 Task: Select Convenience. Add to cart, from Walgreens for 1980 Tibbs Avenue, Plains, Montana 59859, Cell Number 406-826-7954, following items : Walgreens Lactose Fast Acting Relief Caplets - 1, Digestive Advantage Probiotic Gummies - 1,_x000D_
Evenflo 8 oz Baby Bottles Stranded Neck (4 ct) - 1
Action: Mouse pressed left at (310, 145)
Screenshot: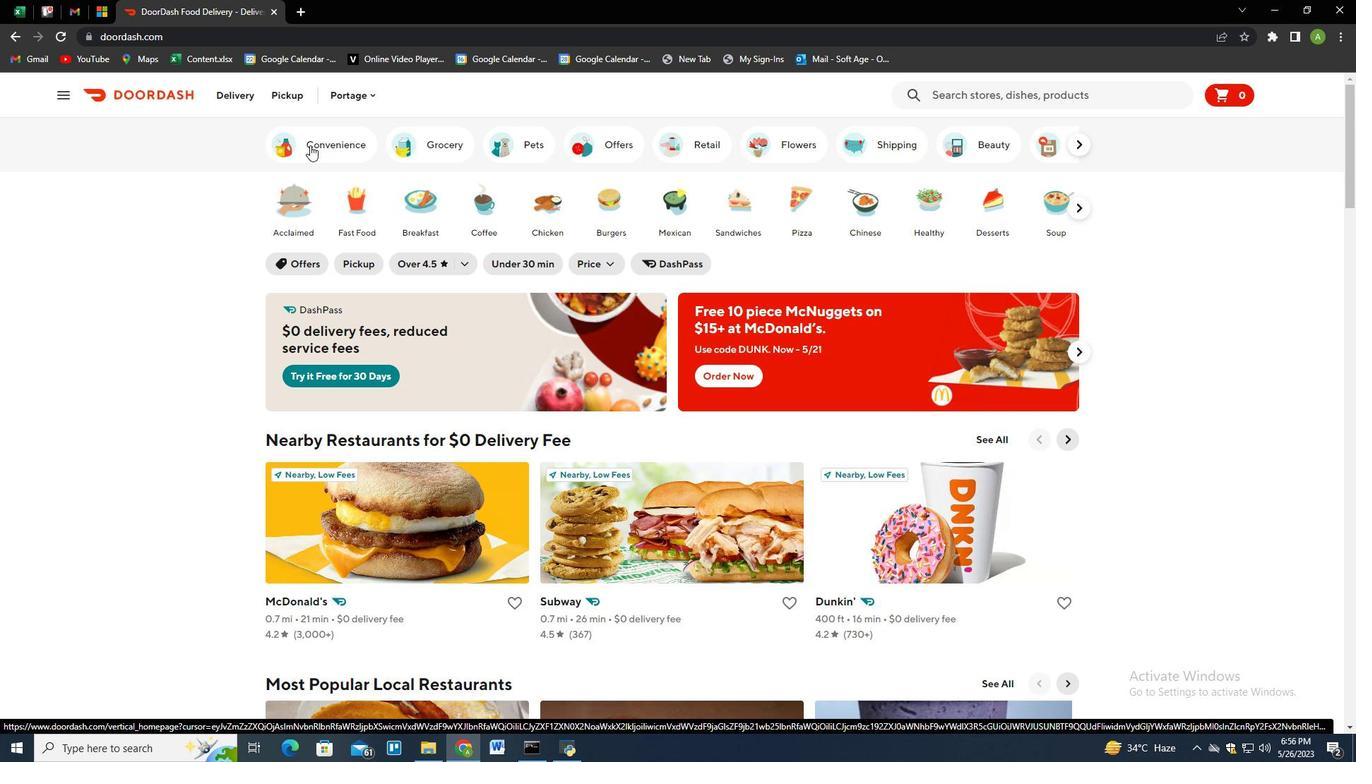 
Action: Mouse moved to (876, 466)
Screenshot: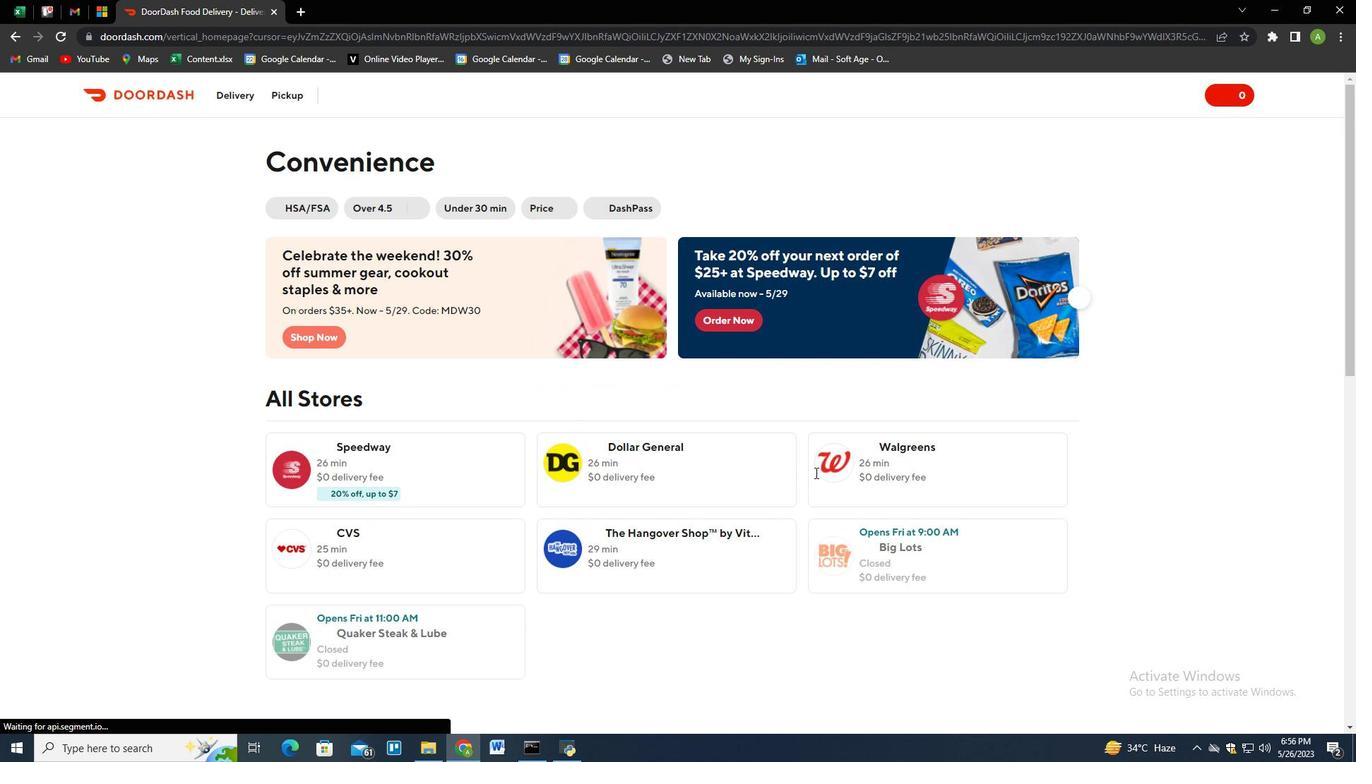 
Action: Mouse pressed left at (876, 466)
Screenshot: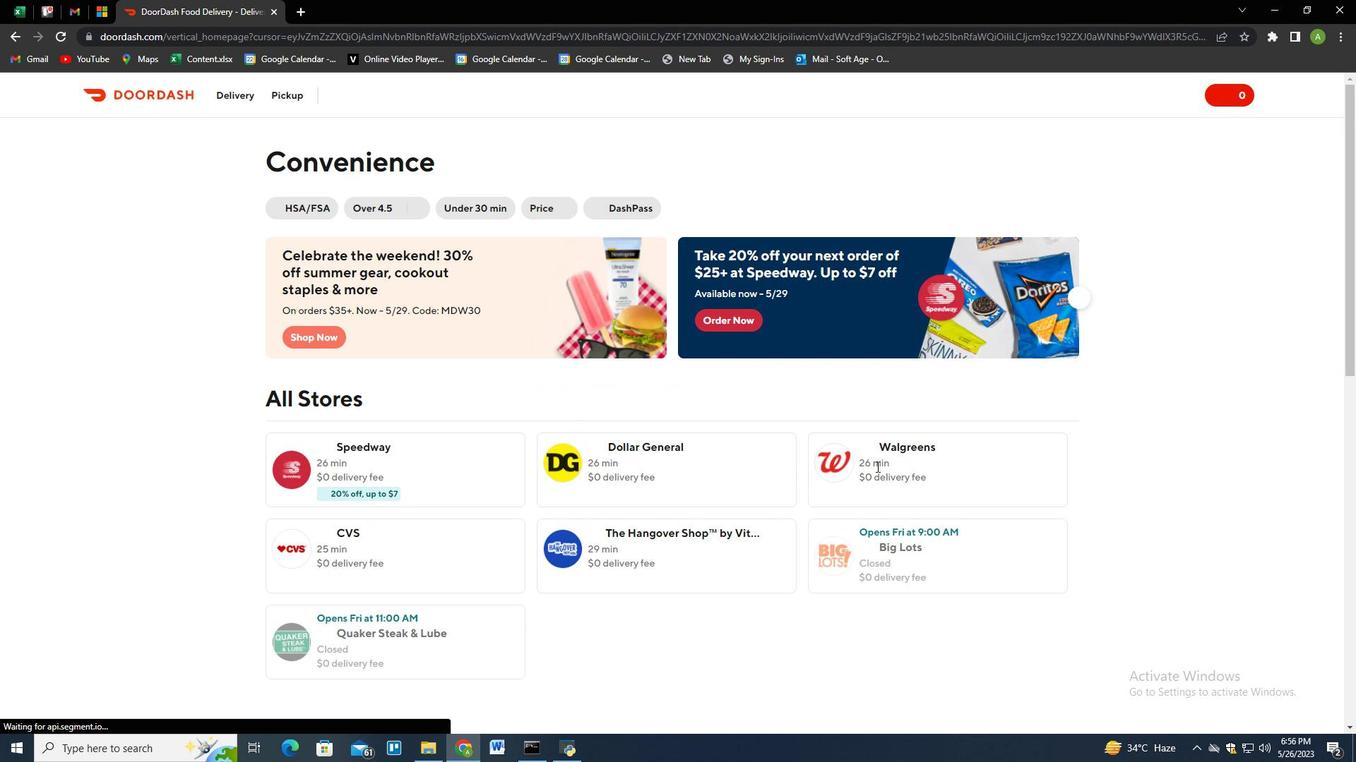
Action: Mouse moved to (262, 97)
Screenshot: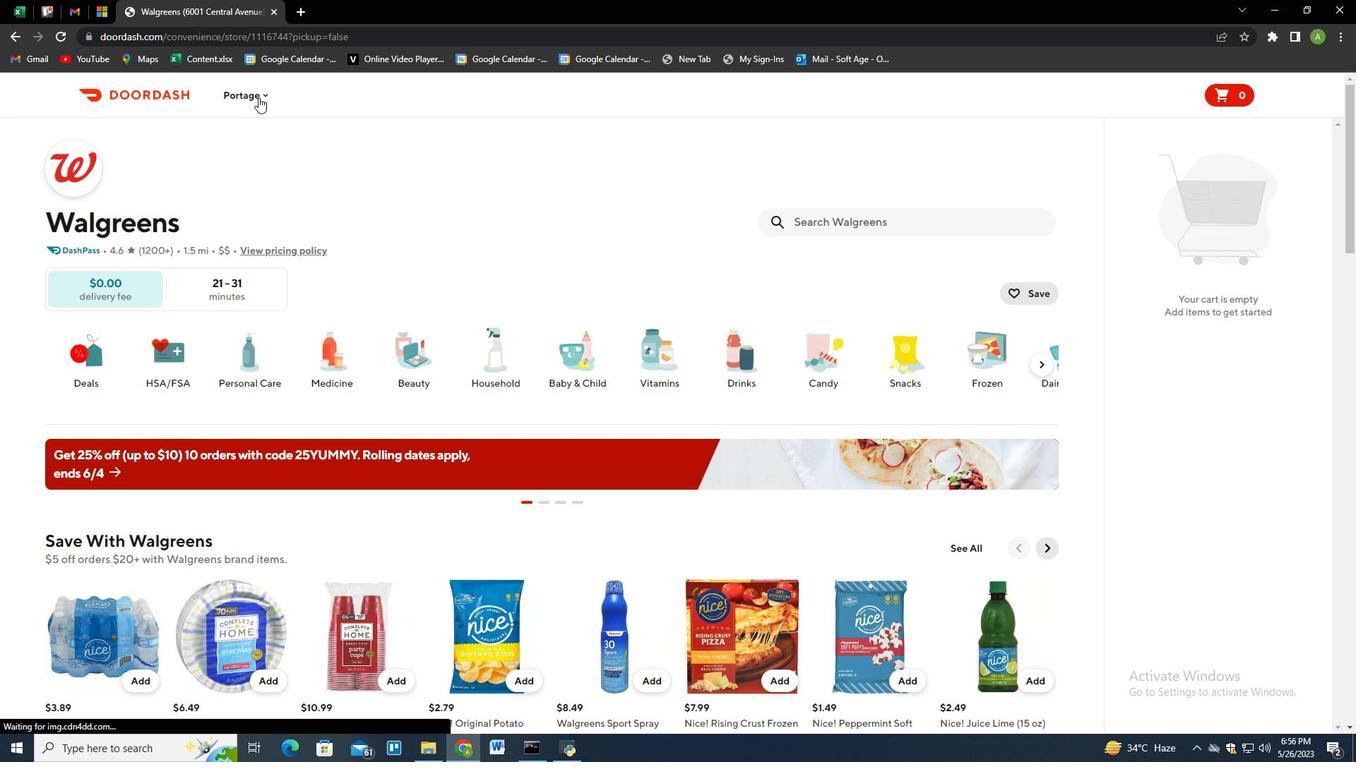 
Action: Mouse pressed left at (262, 97)
Screenshot: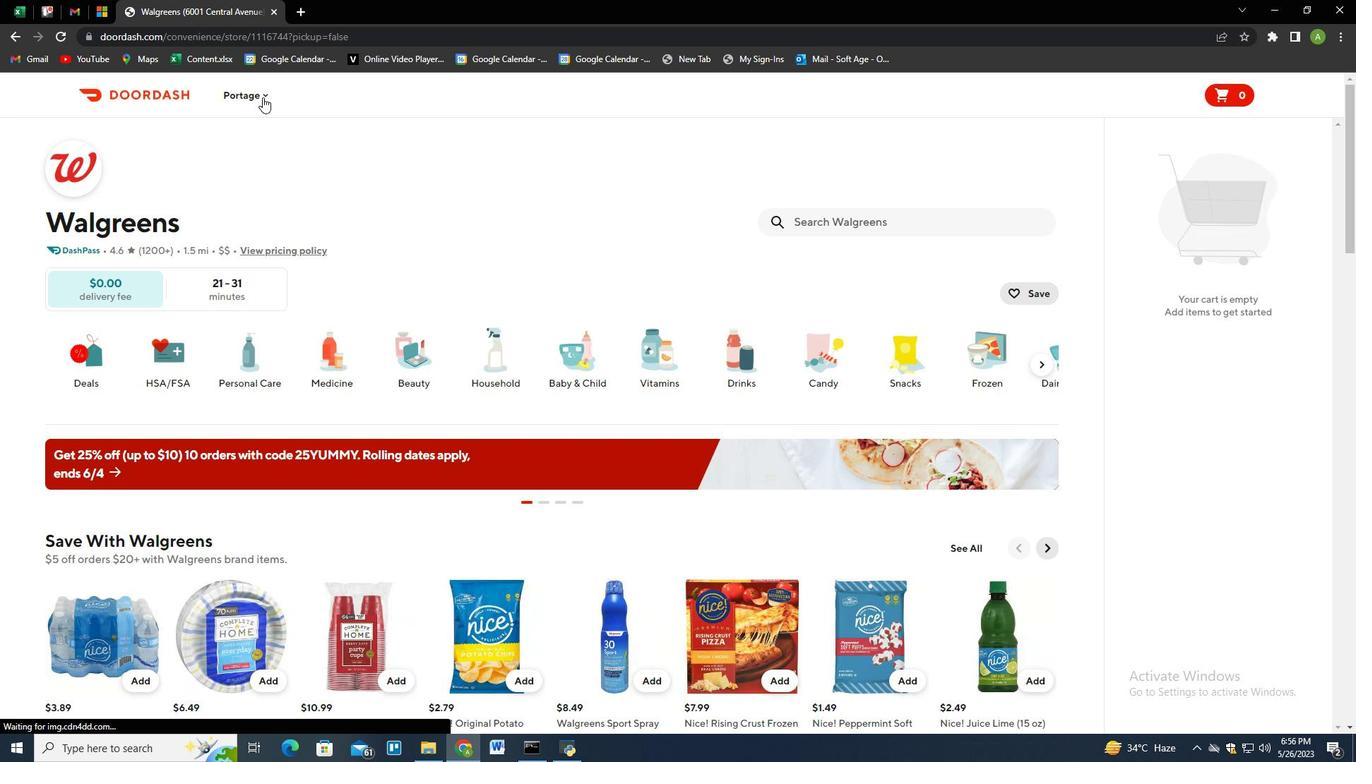 
Action: Mouse moved to (281, 150)
Screenshot: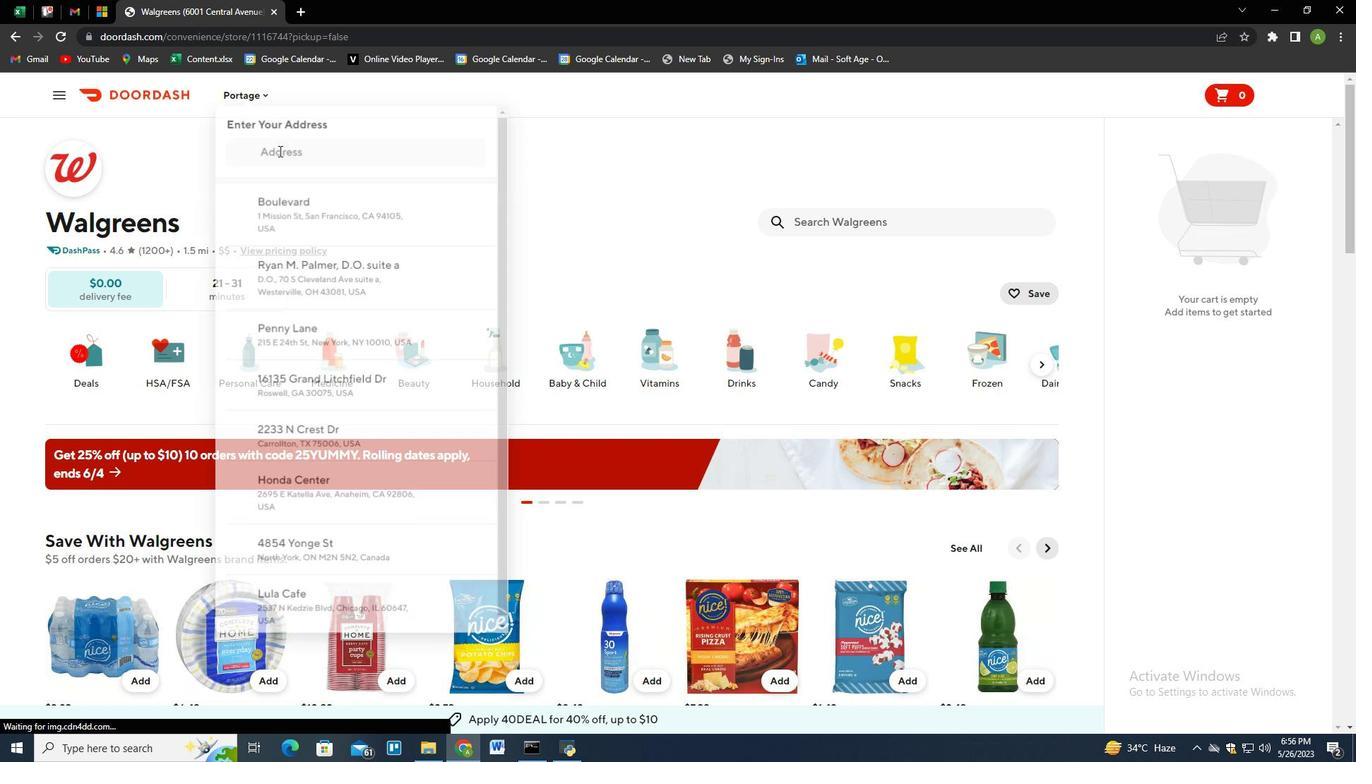 
Action: Mouse pressed left at (281, 150)
Screenshot: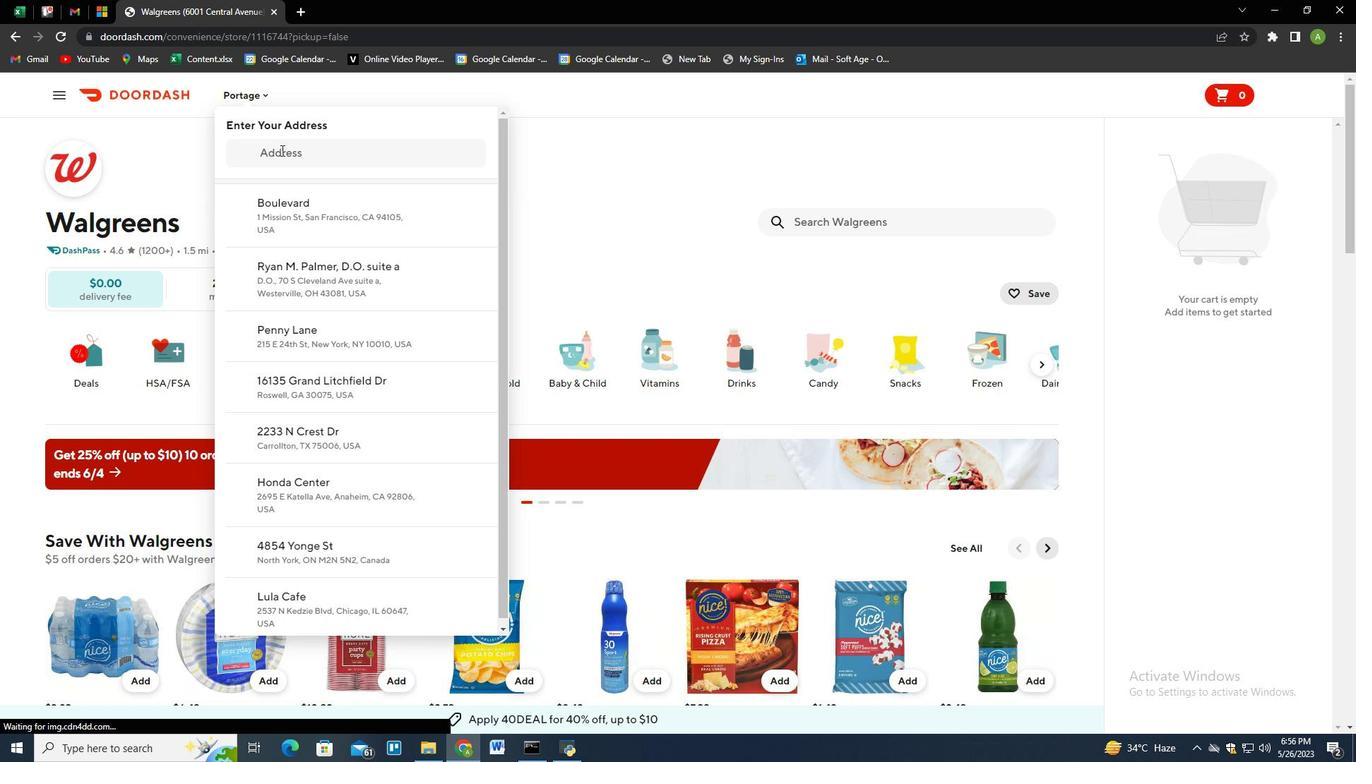 
Action: Key pressed walgreens<Key.backspace><Key.backspace><Key.backspace><Key.backspace><Key.backspace><Key.backspace><Key.backspace><Key.backspace><Key.backspace>1980<Key.space>tibbs<Key.space>avenue,<Key.space>plains,<Key.space>montana<Key.space>59859<Key.enter>
Screenshot: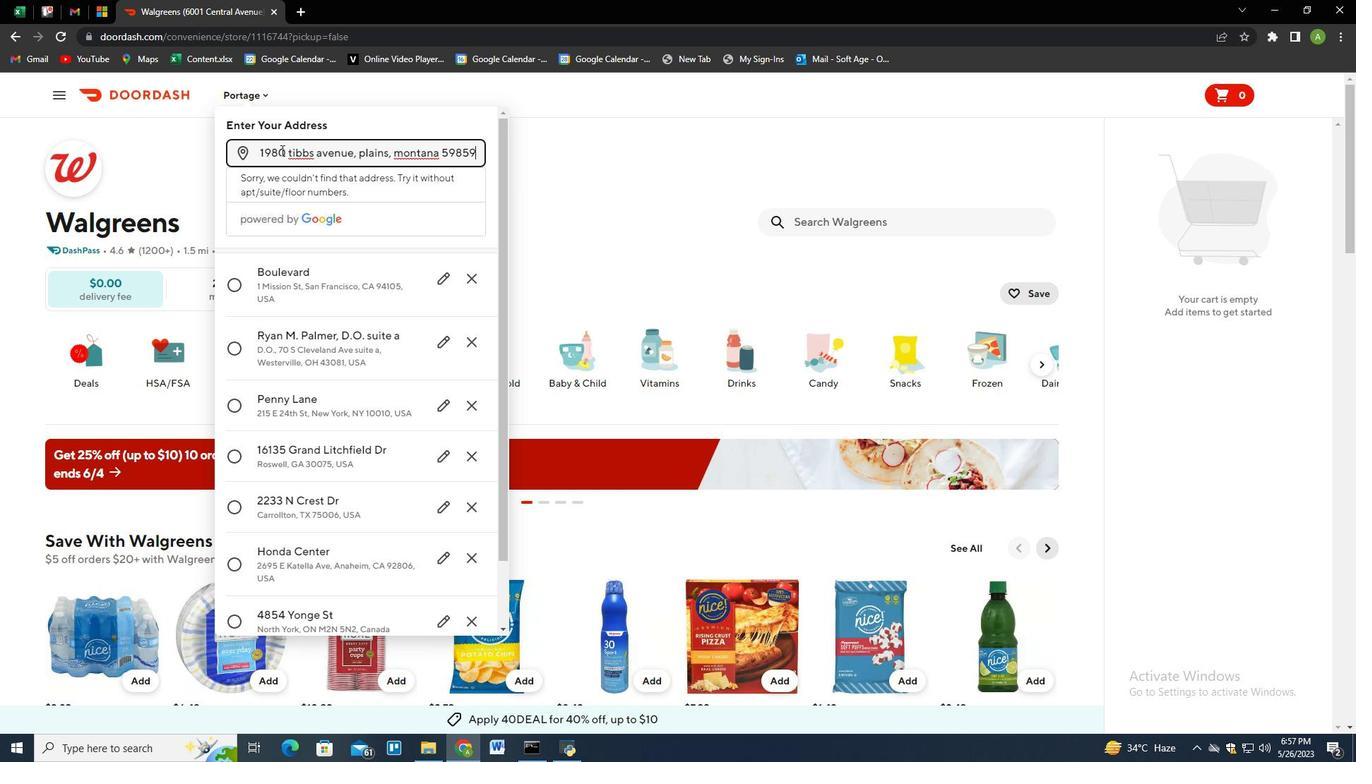 
Action: Mouse moved to (422, 578)
Screenshot: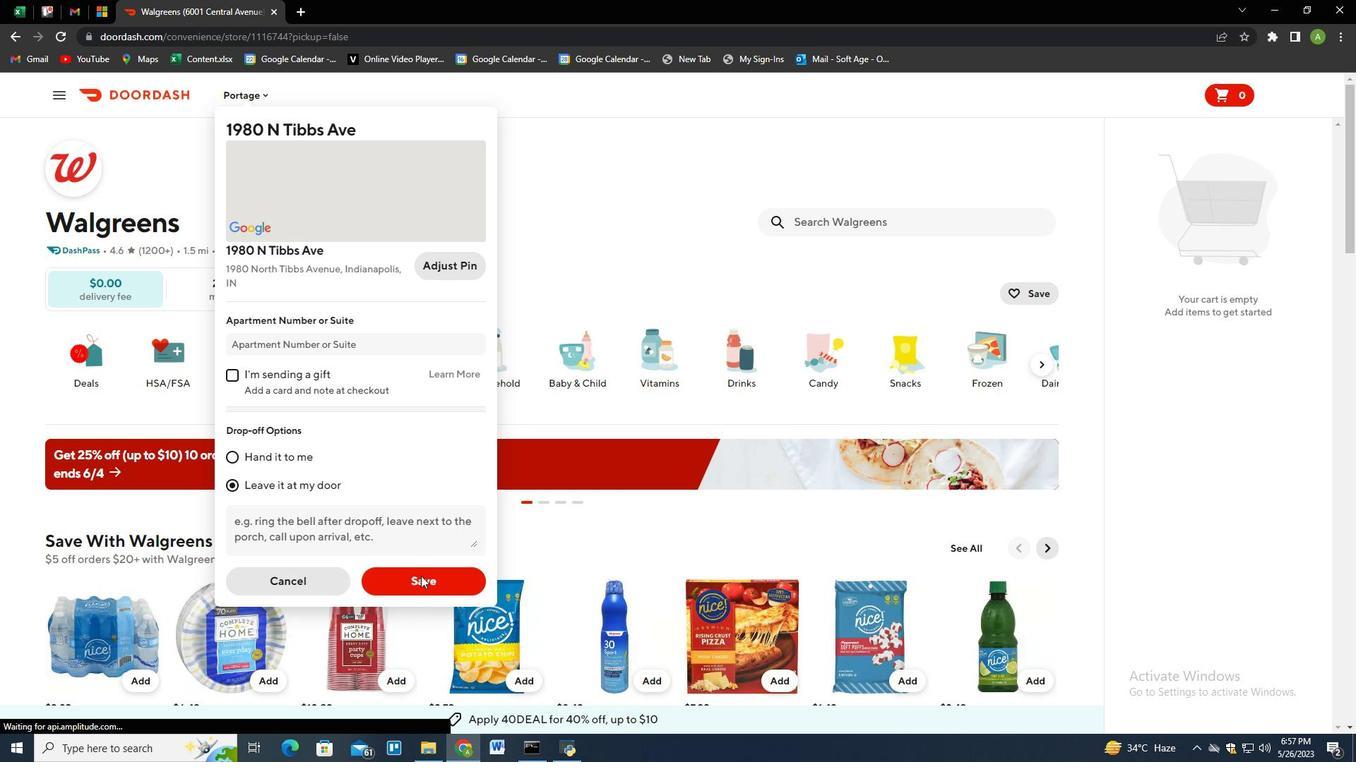 
Action: Mouse pressed left at (422, 578)
Screenshot: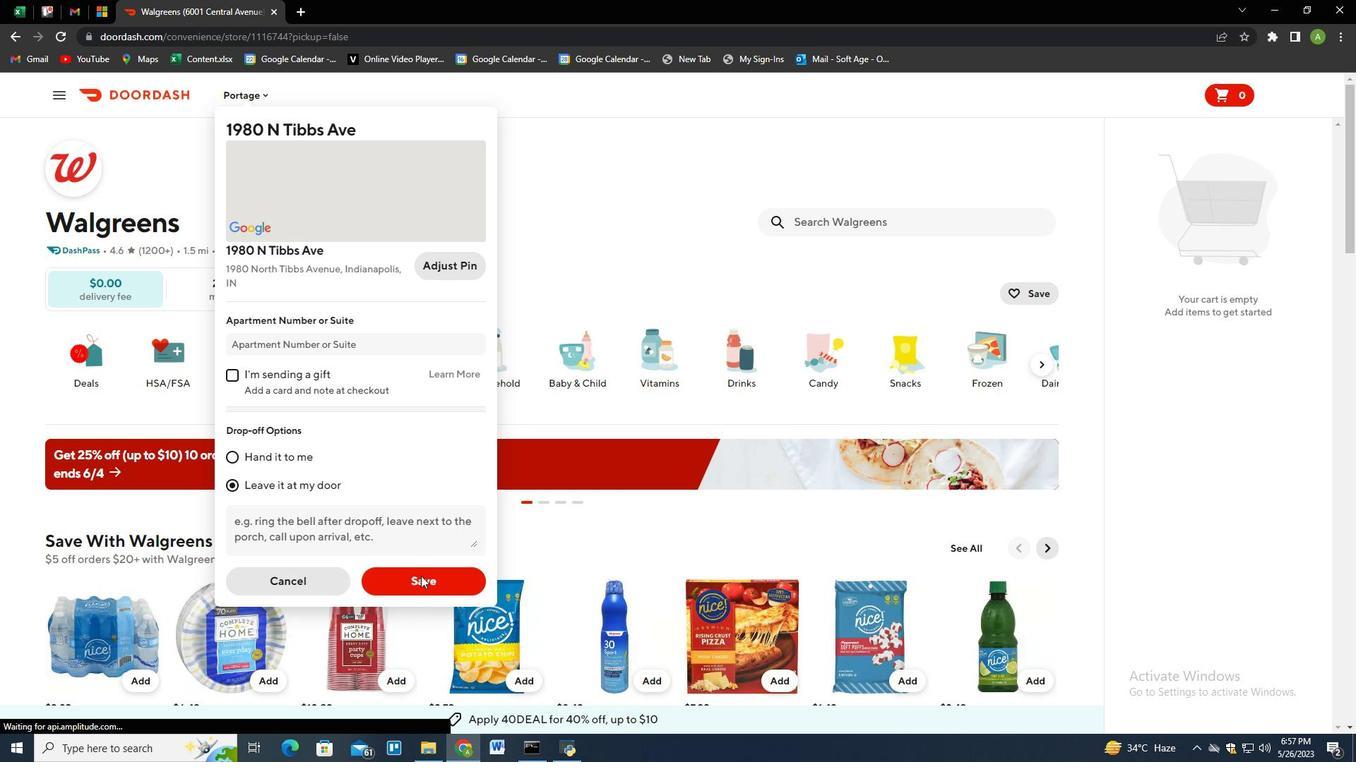 
Action: Mouse moved to (877, 221)
Screenshot: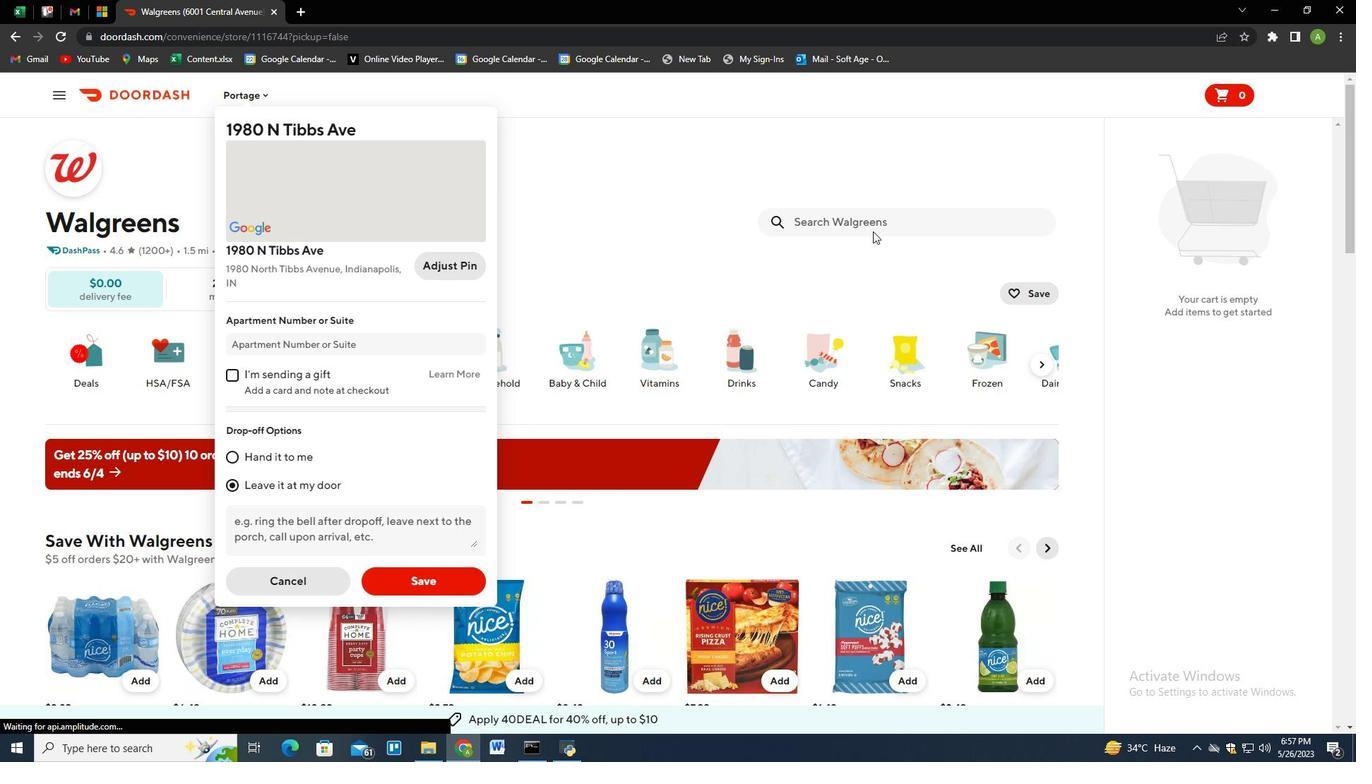 
Action: Mouse pressed left at (877, 221)
Screenshot: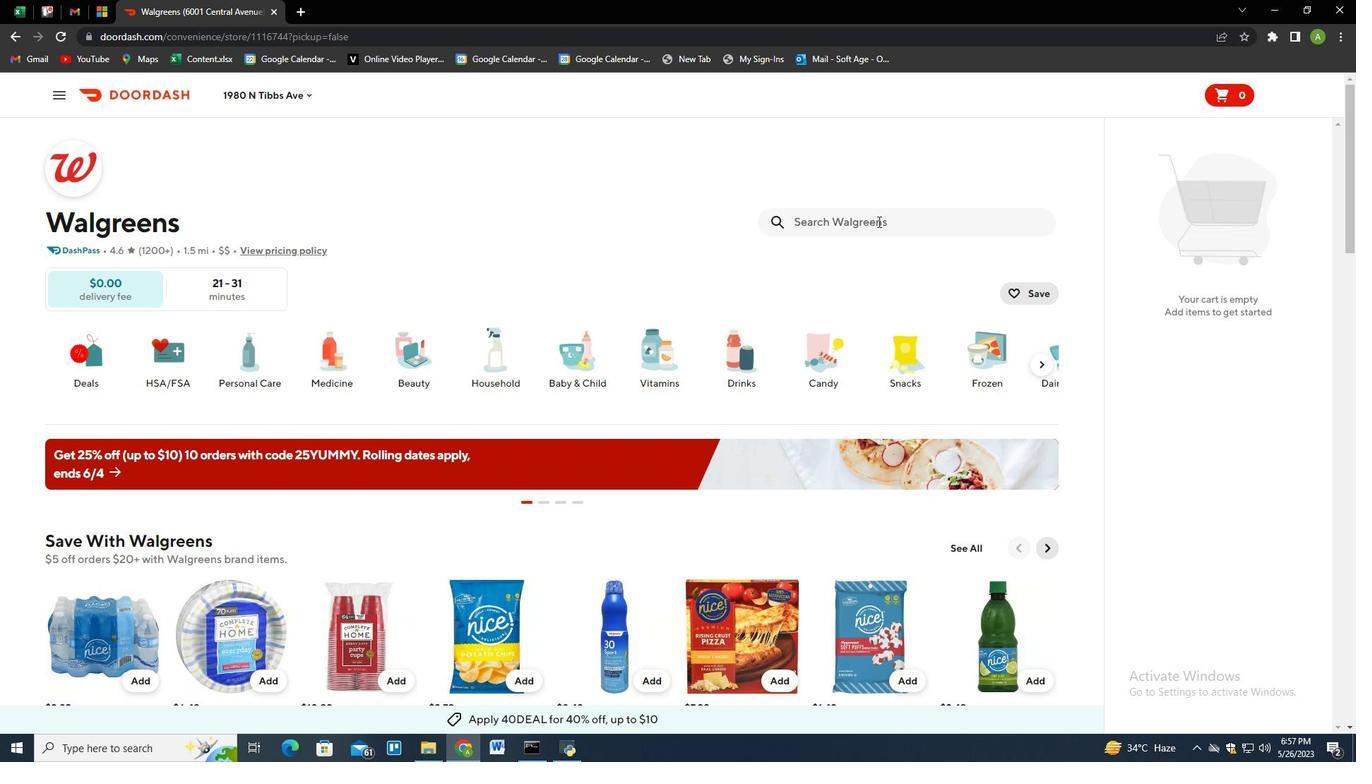
Action: Key pressed walgreensv<Key.backspace><Key.space>lacti<Key.backspace>ose<Key.space>face
Screenshot: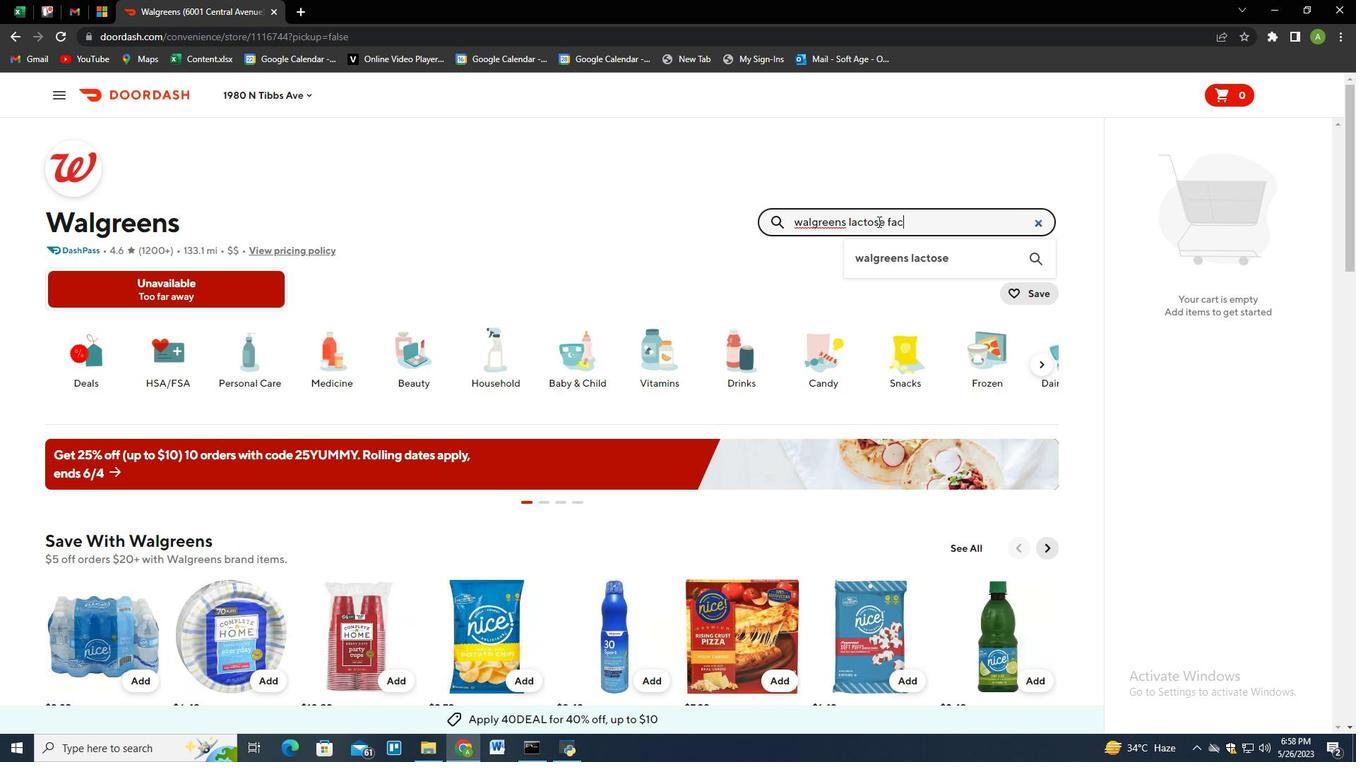 
Action: Mouse moved to (878, 221)
Screenshot: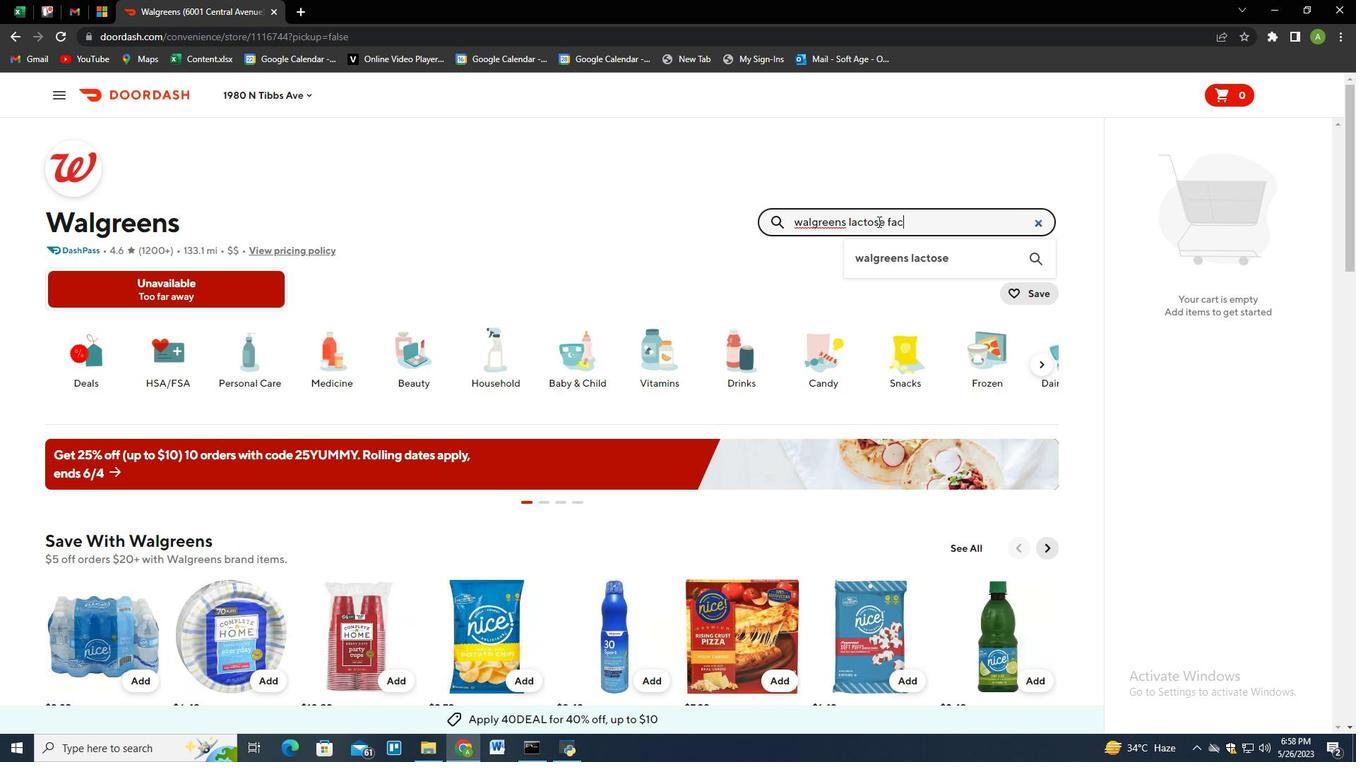 
Action: Key pressed <Key.backspace><Key.backspace>st<Key.space>acting<Key.space>relief<Key.space>caplets<Key.enter>
Screenshot: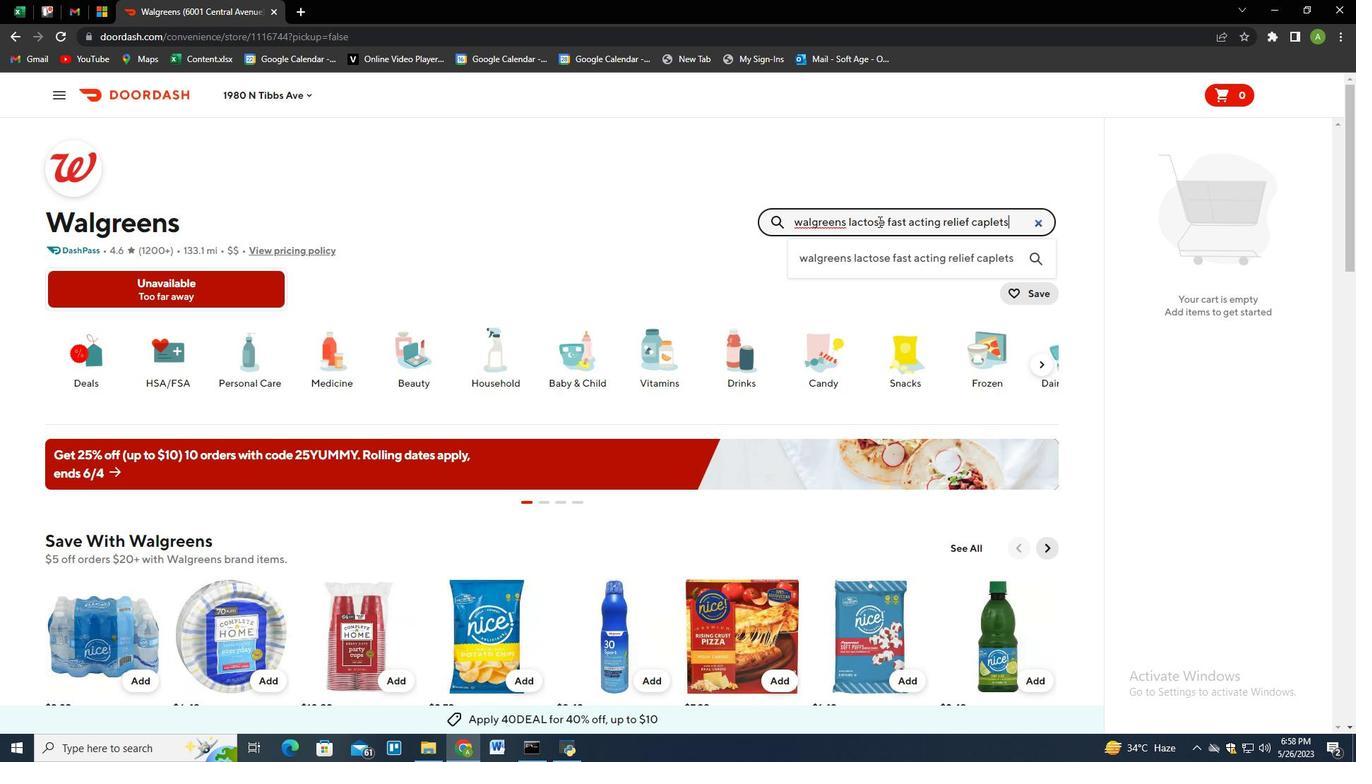 
Action: Mouse moved to (125, 374)
Screenshot: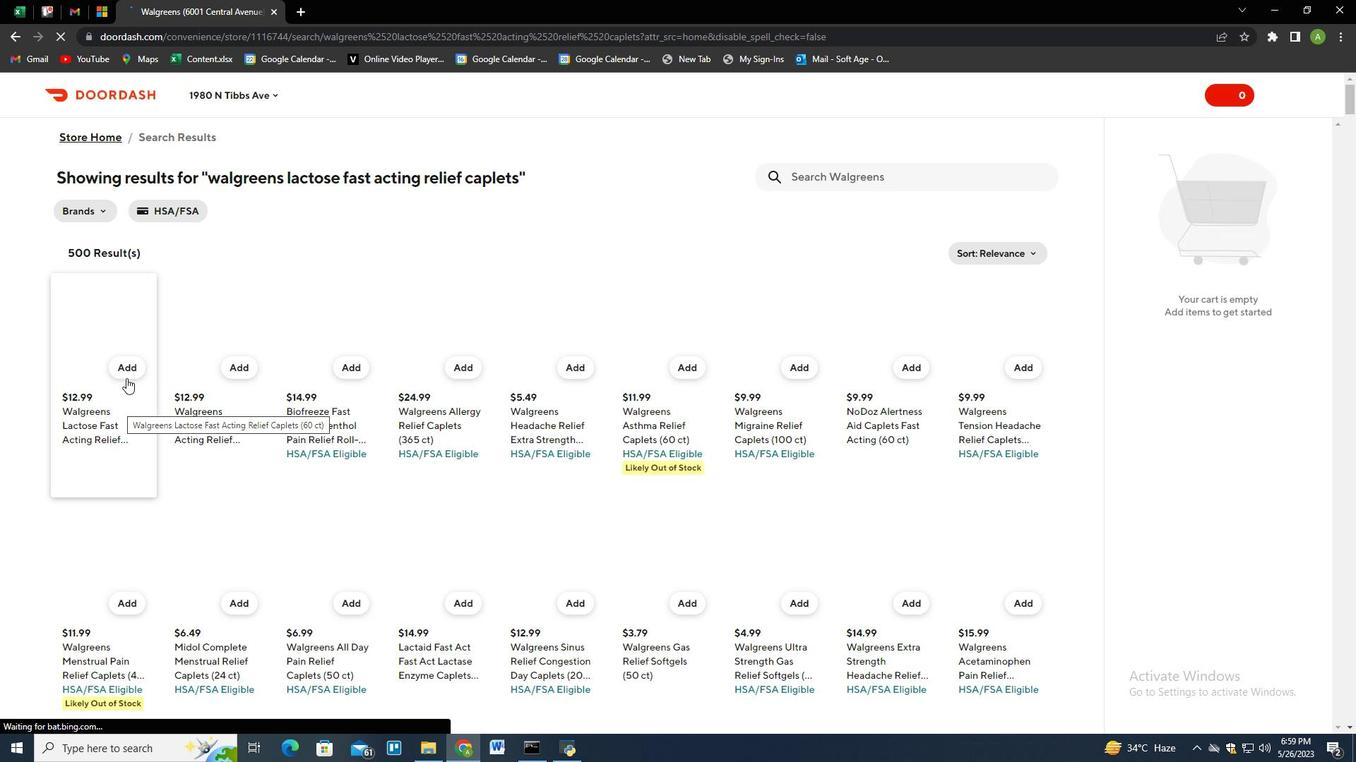 
Action: Mouse pressed left at (125, 374)
Screenshot: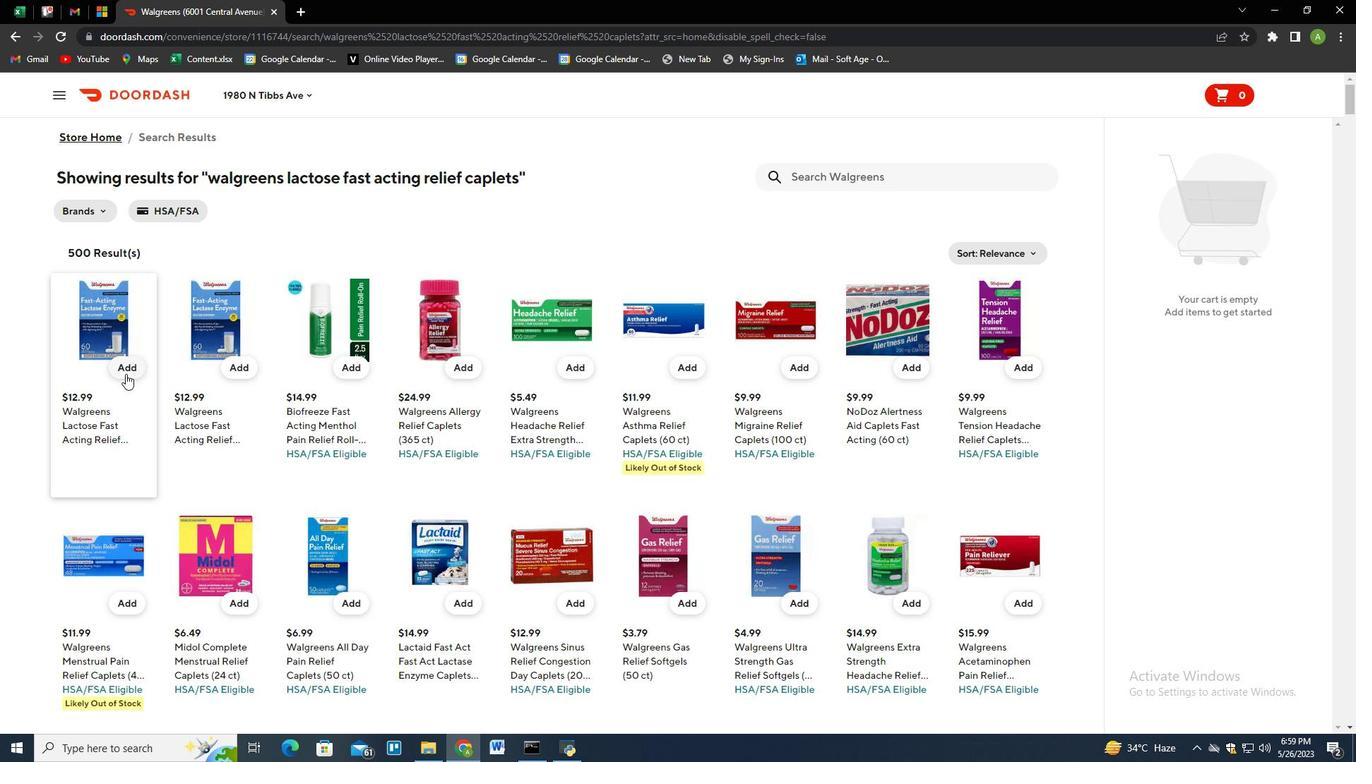 
Action: Mouse moved to (816, 177)
Screenshot: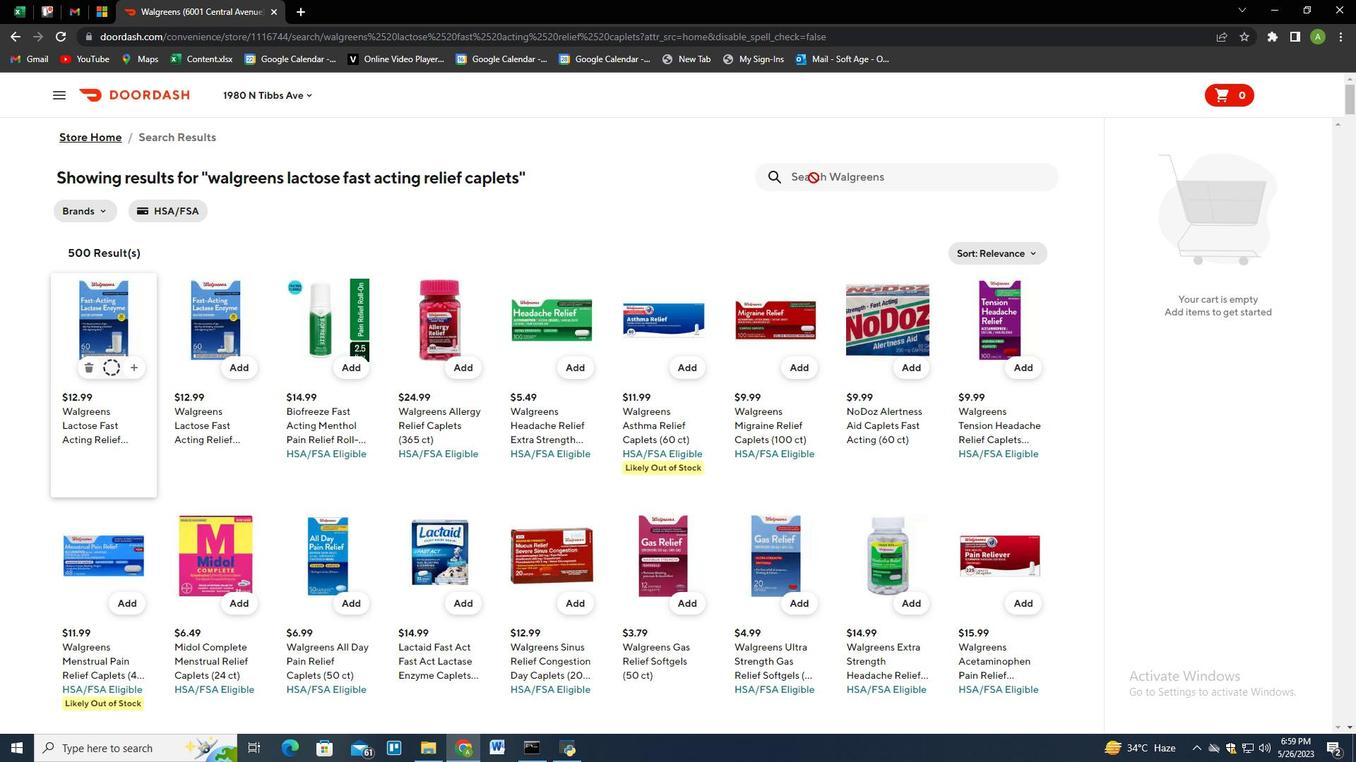 
Action: Mouse pressed left at (816, 177)
Screenshot: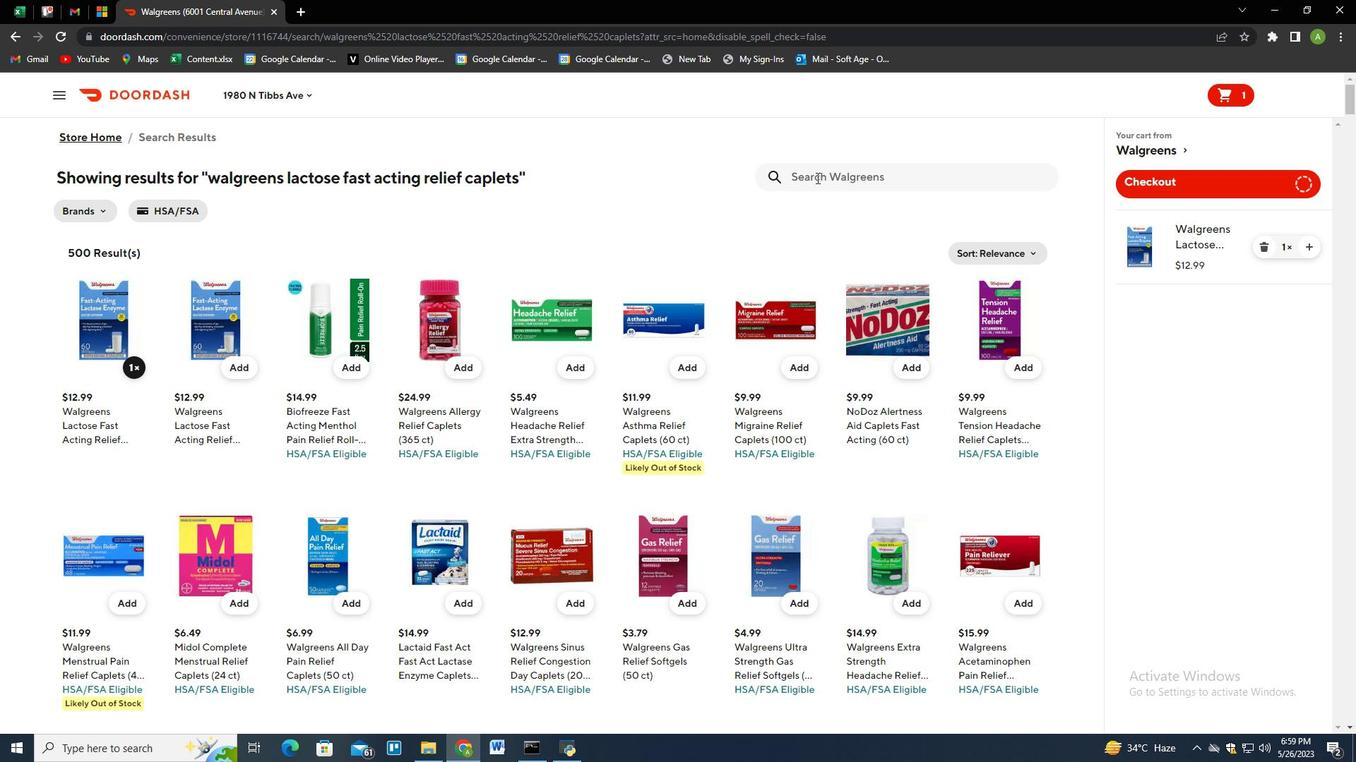 
Action: Mouse moved to (845, 185)
Screenshot: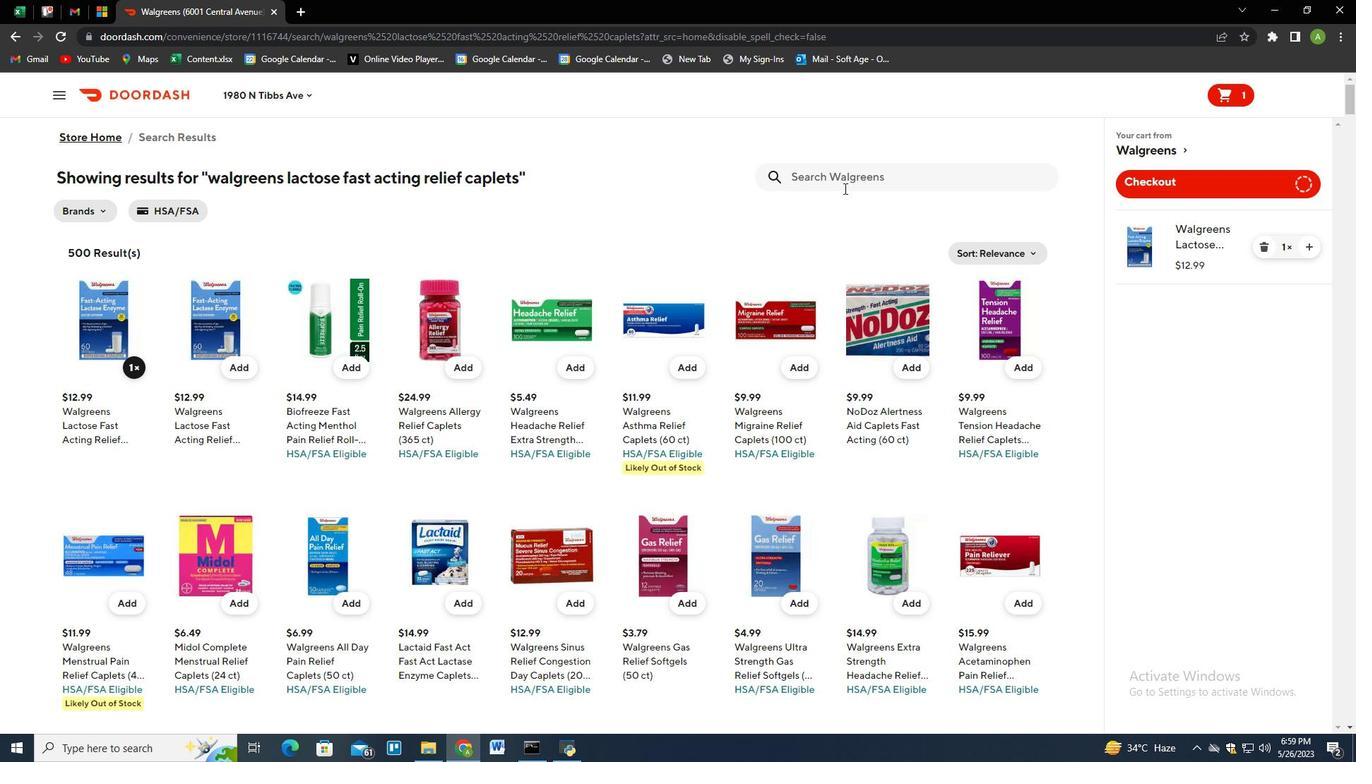 
Action: Mouse pressed left at (845, 185)
Screenshot: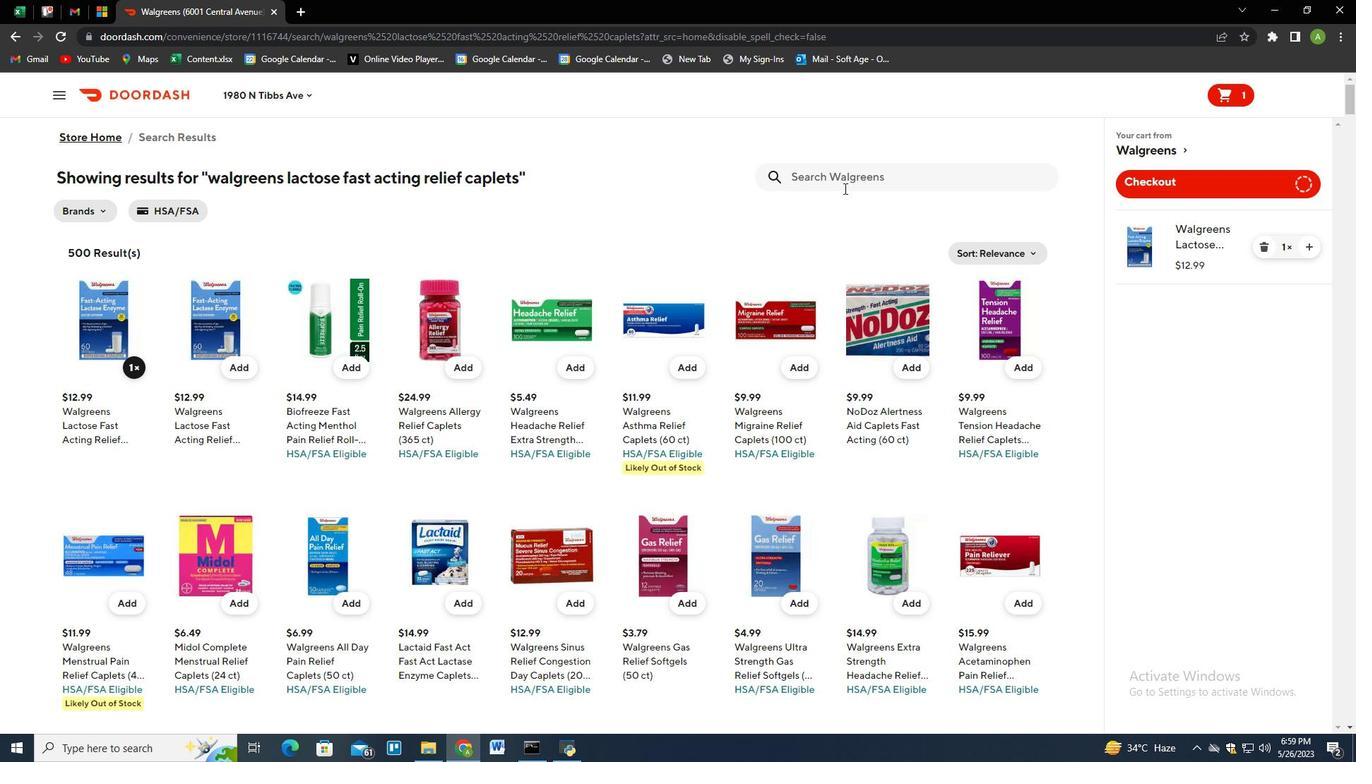 
Action: Mouse moved to (839, 187)
Screenshot: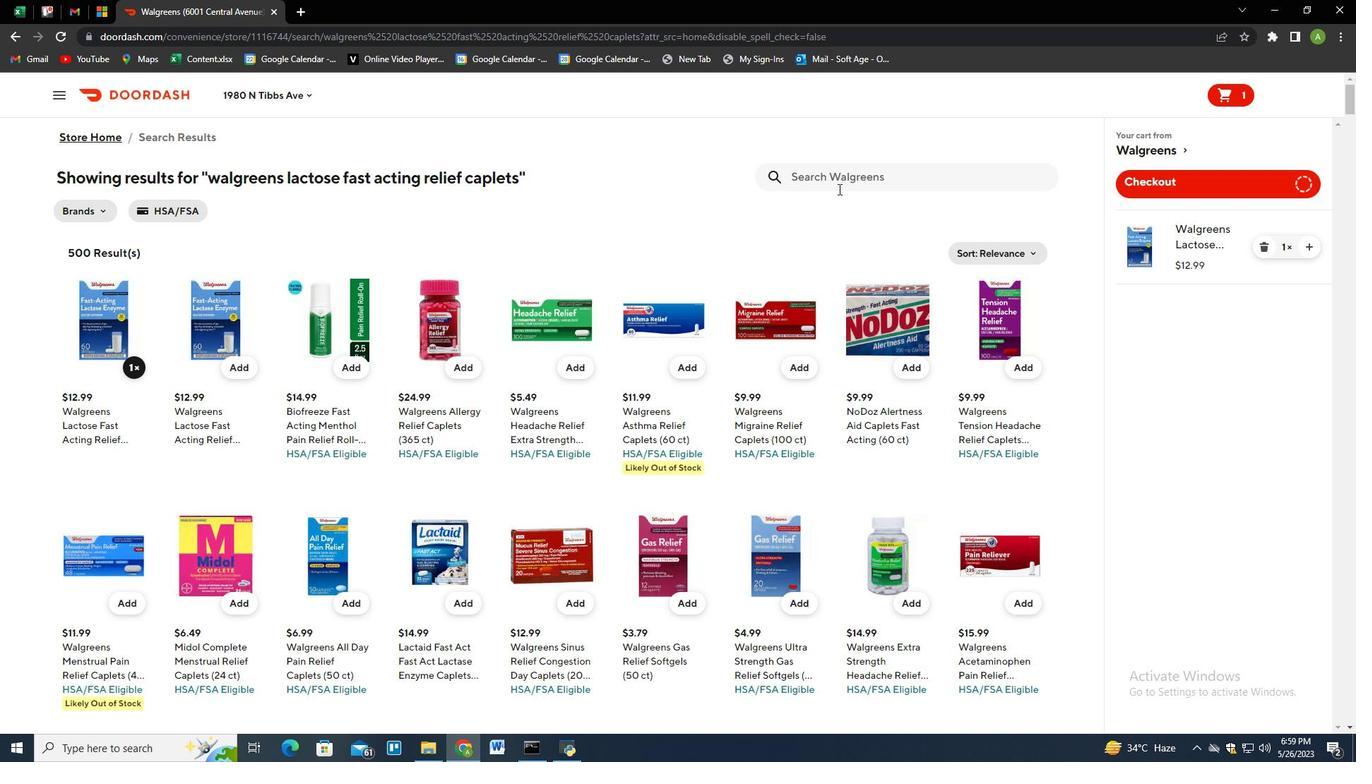
Action: Key pressed digestive<Key.space>advantage<Key.space>probiotic<Key.space>gummies<Key.enter>
Screenshot: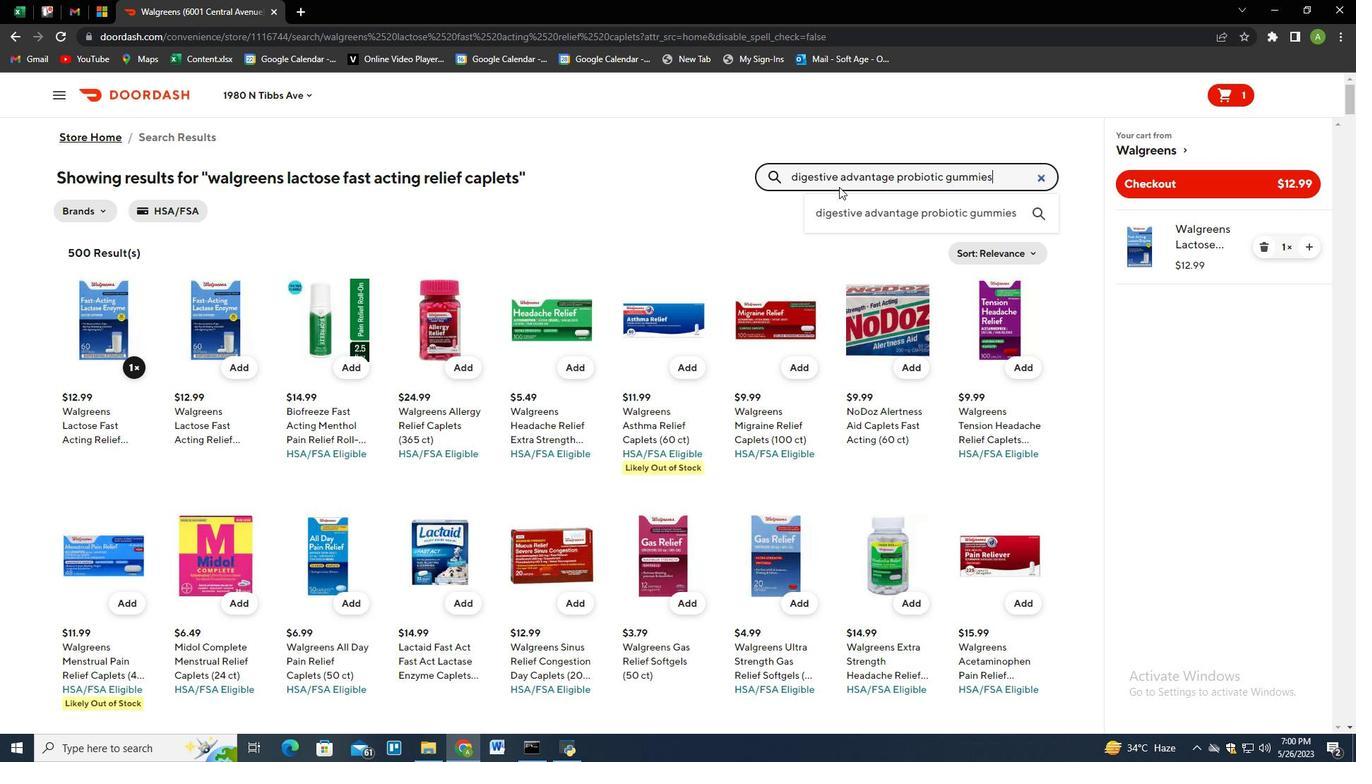 
Action: Mouse moved to (122, 367)
Screenshot: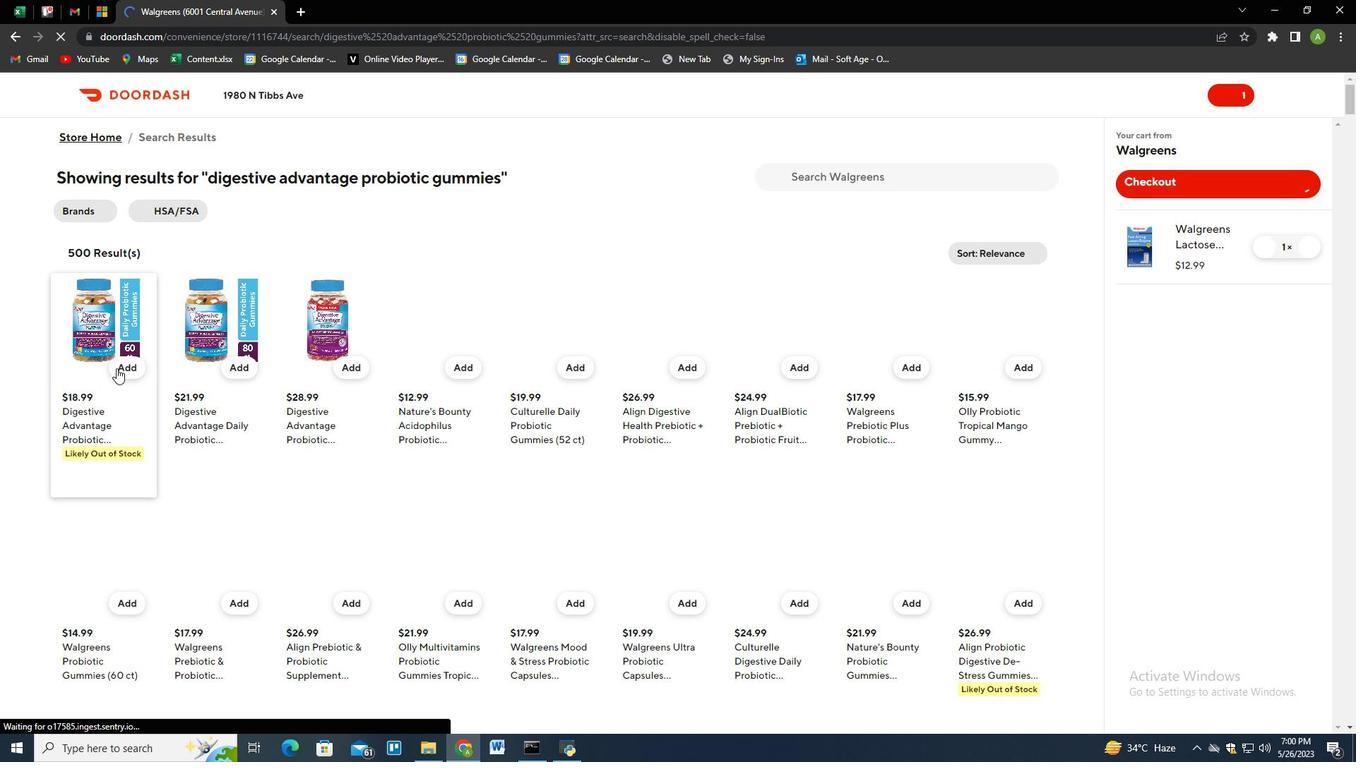 
Action: Mouse pressed left at (122, 367)
Screenshot: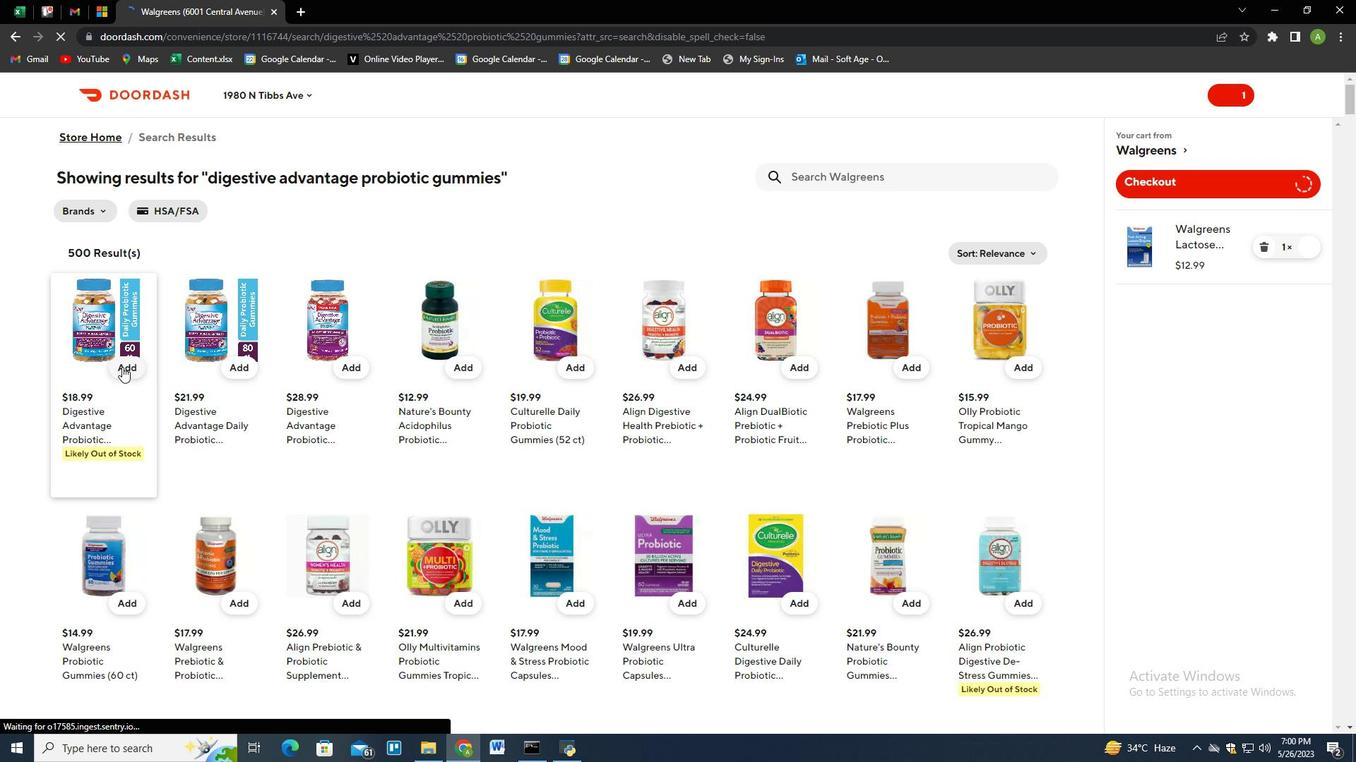 
Action: Mouse moved to (811, 174)
Screenshot: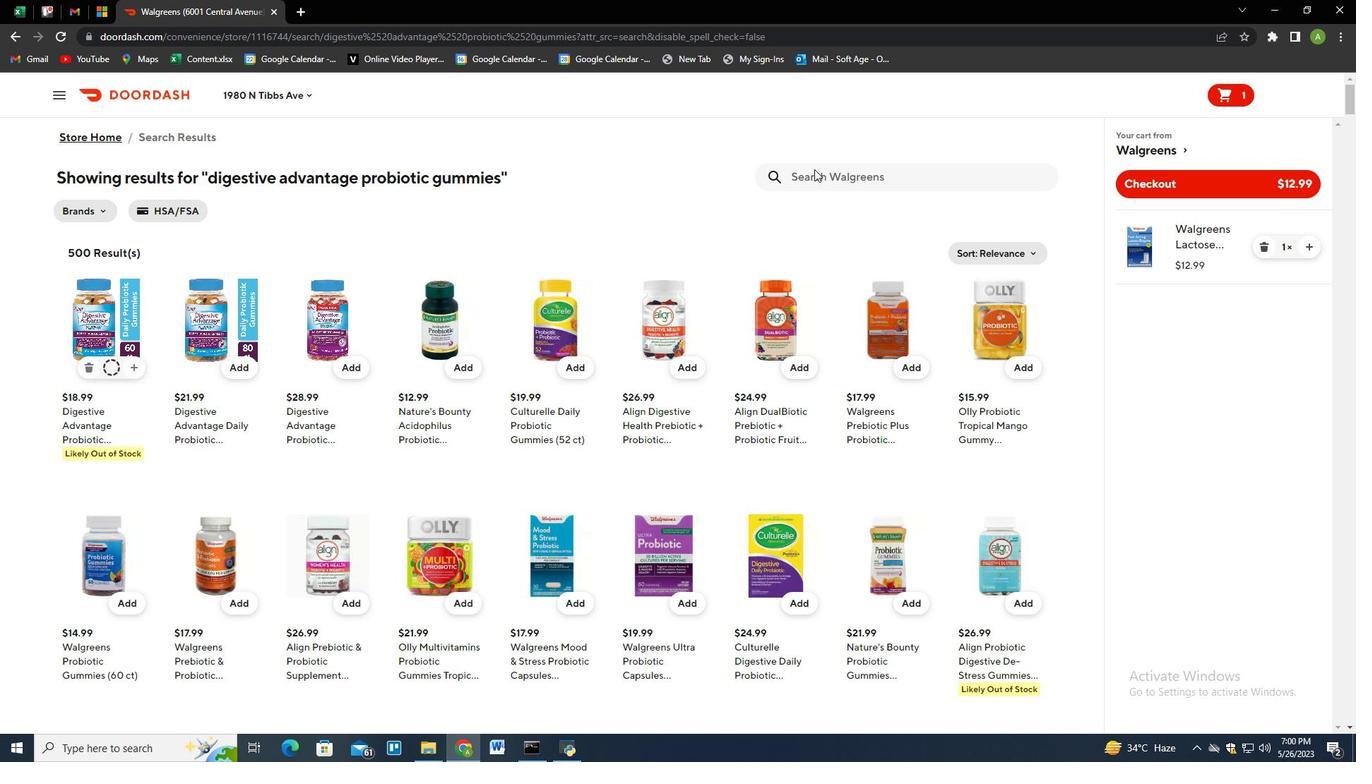 
Action: Mouse pressed left at (811, 174)
Screenshot: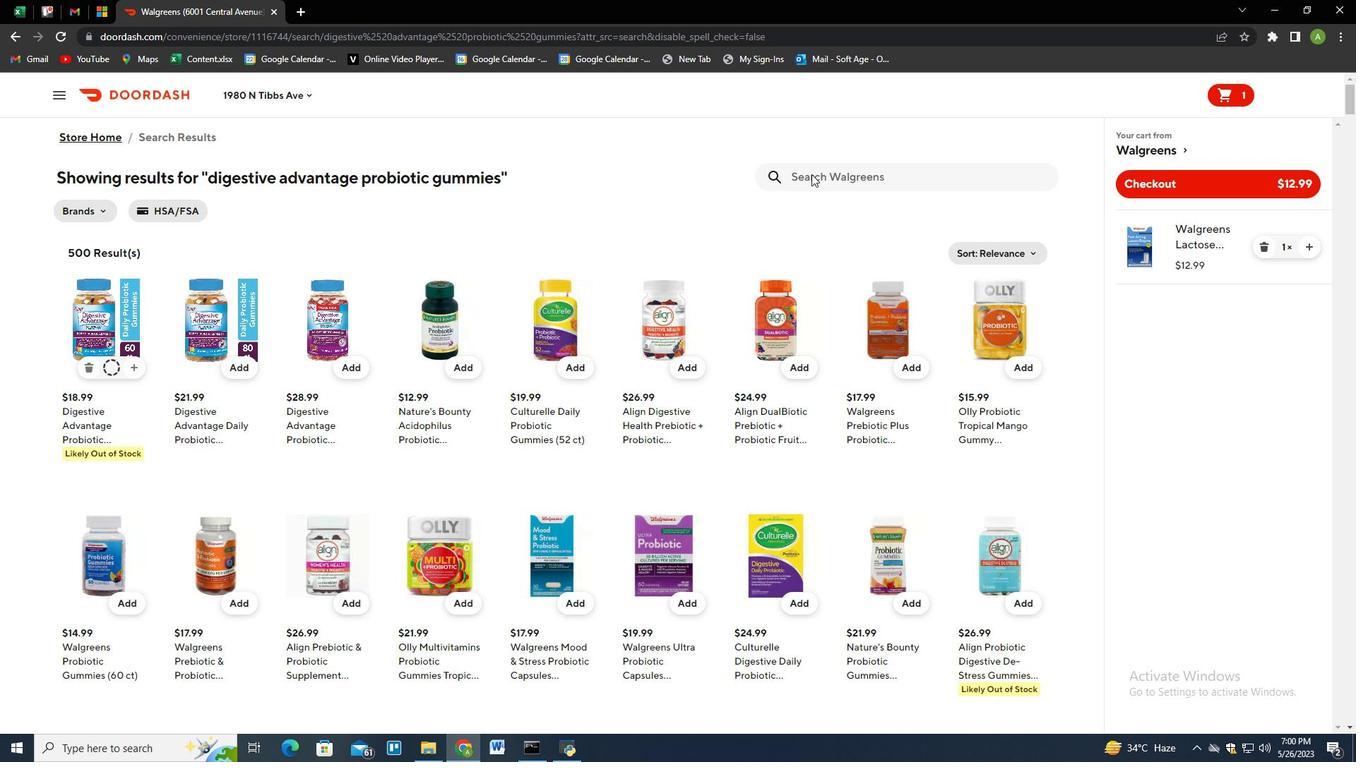 
Action: Key pressed evenflo
Screenshot: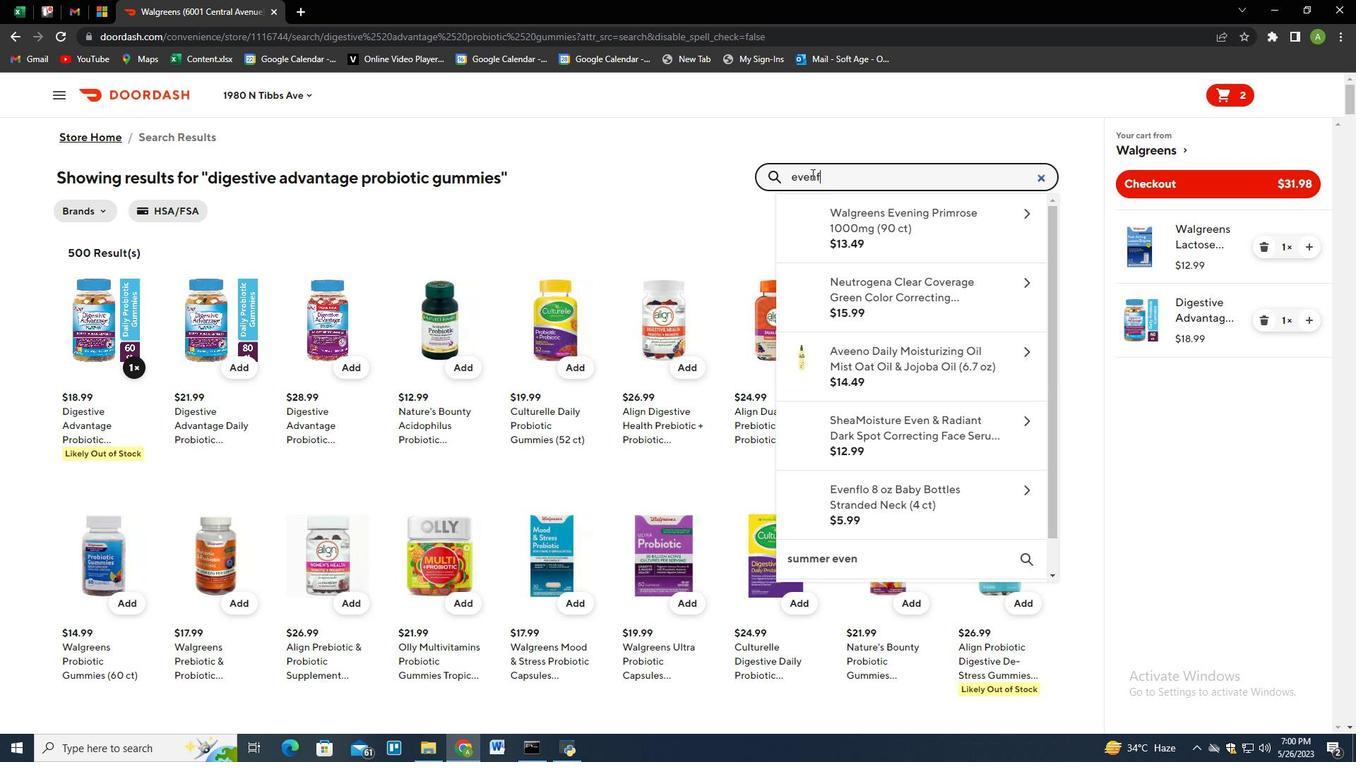 
Action: Mouse moved to (811, 175)
Screenshot: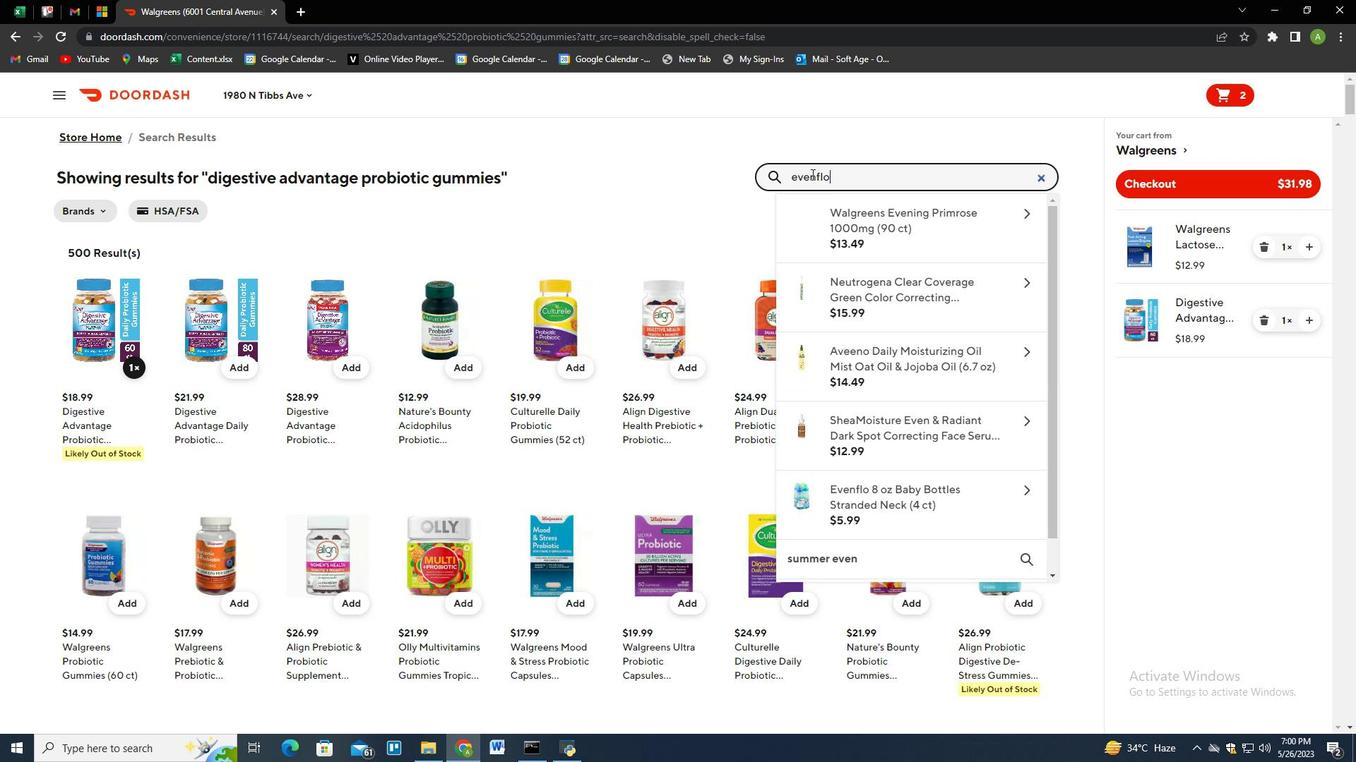 
Action: Key pressed <Key.space>8<Key.space>oz<Key.space>baby<Key.space>bottles<Key.space>stranded<Key.space>neck<Key.space><Key.shift>(4<Key.space>ct<Key.shift><Key.shift><Key.shift><Key.shift><Key.shift><Key.shift>)<Key.enter>
Screenshot: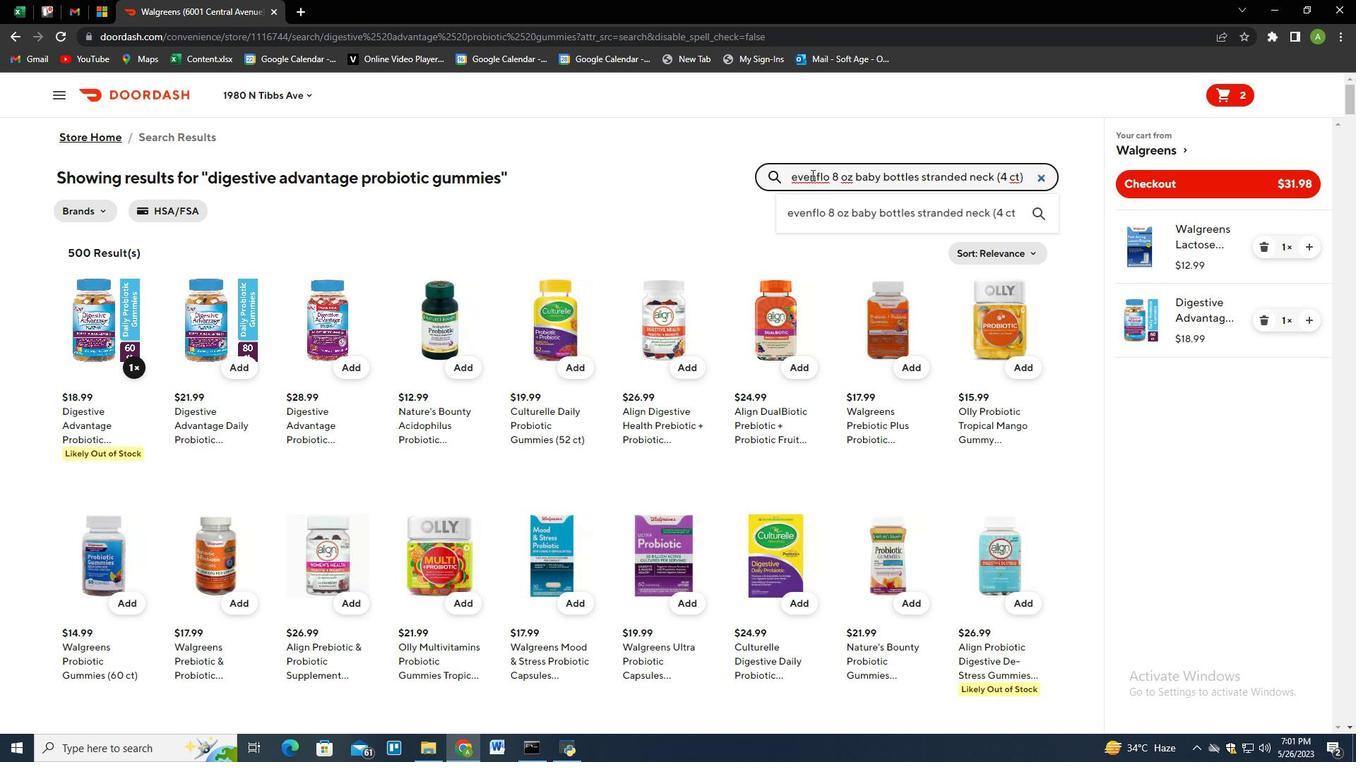 
Action: Mouse moved to (113, 365)
Screenshot: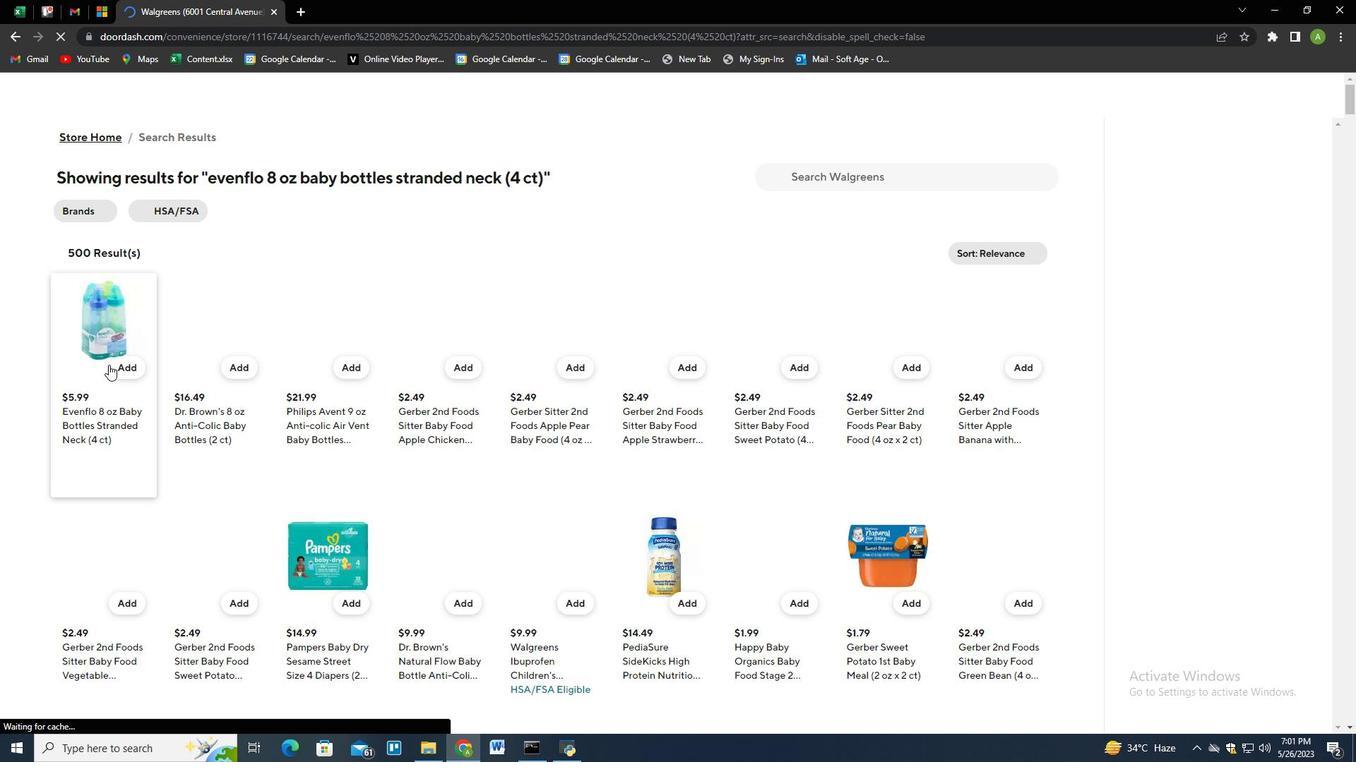 
Action: Mouse pressed left at (113, 365)
Screenshot: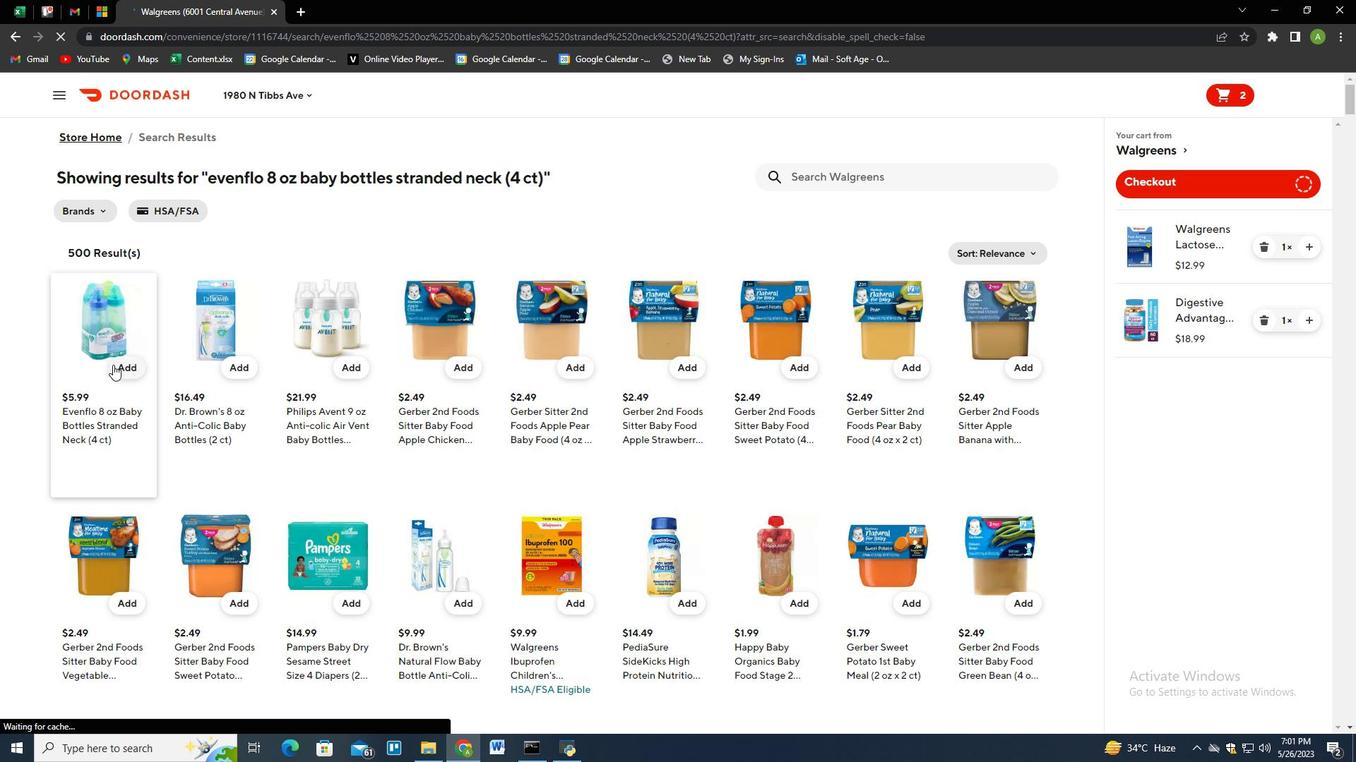 
Action: Mouse moved to (1135, 180)
Screenshot: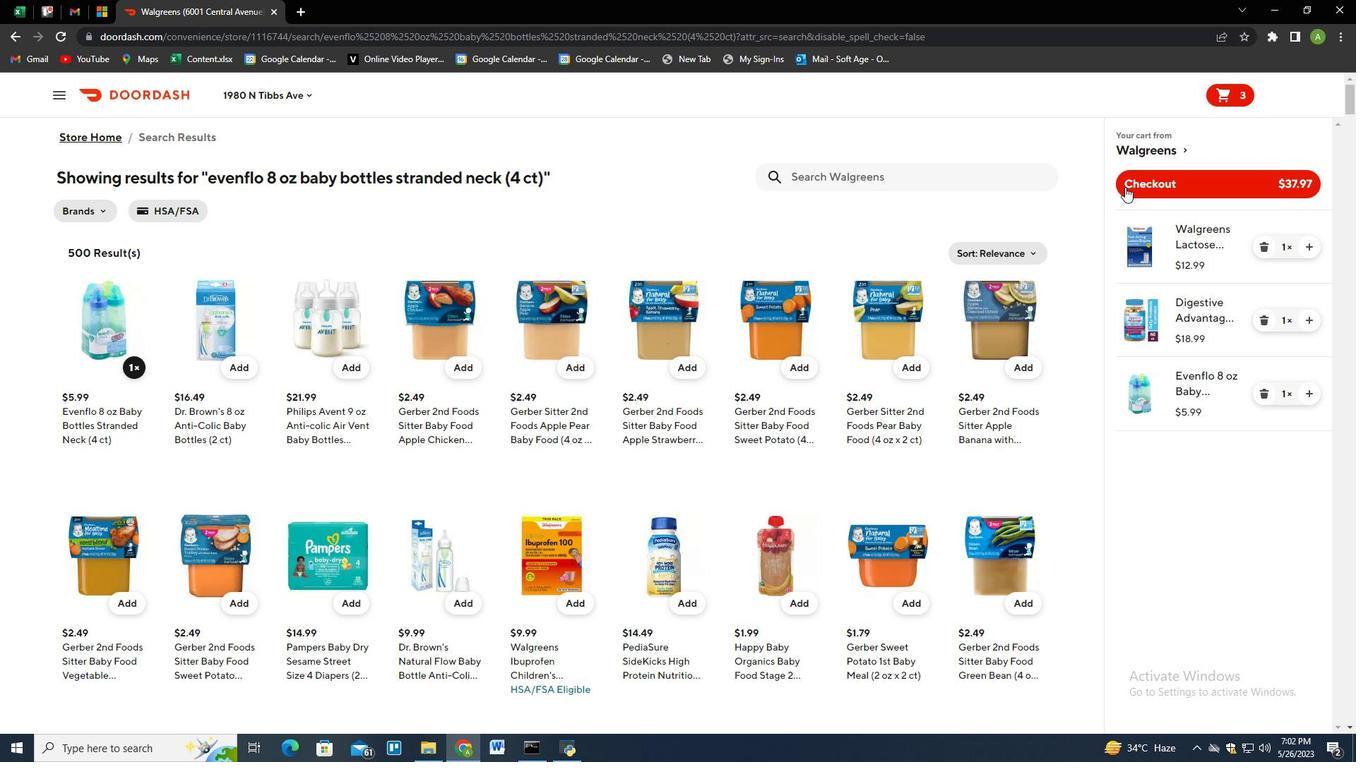 
Action: Mouse pressed left at (1135, 180)
Screenshot: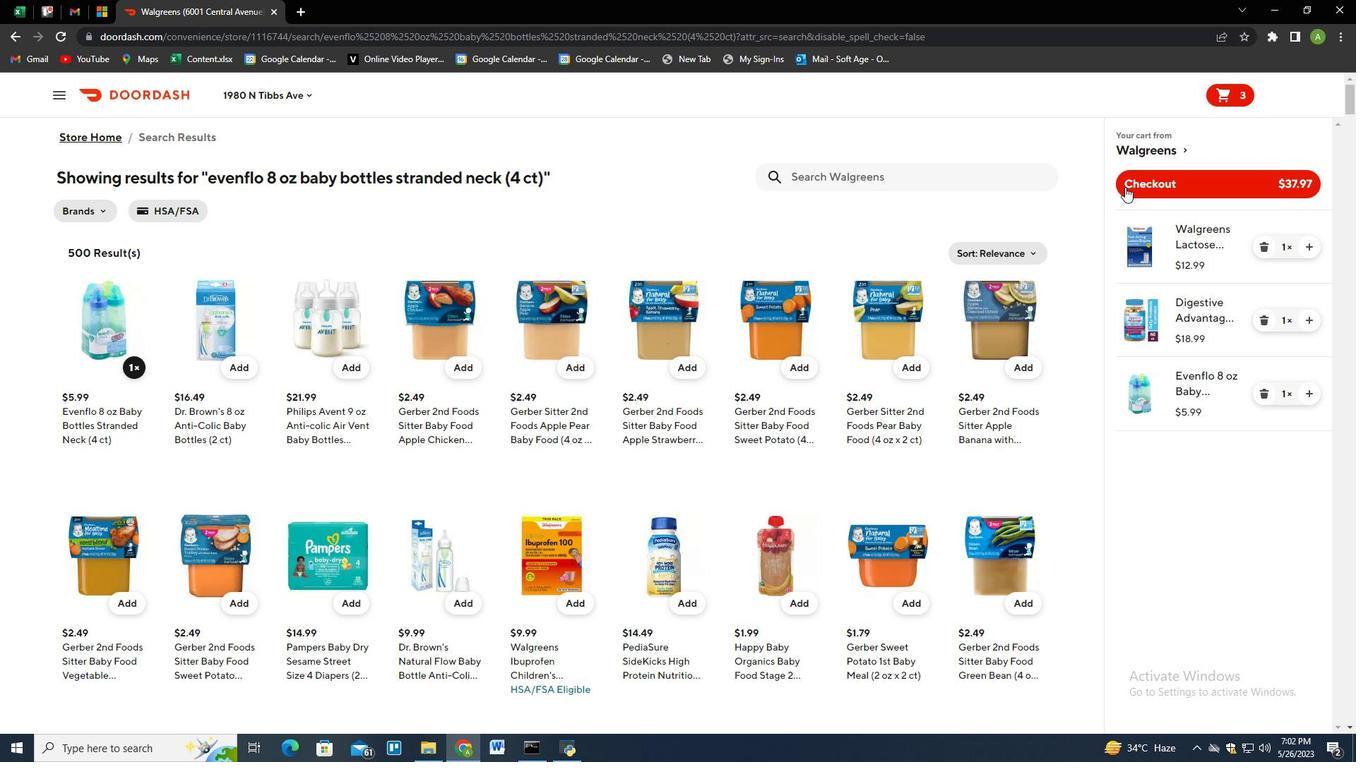 
Action: Mouse moved to (719, 338)
Screenshot: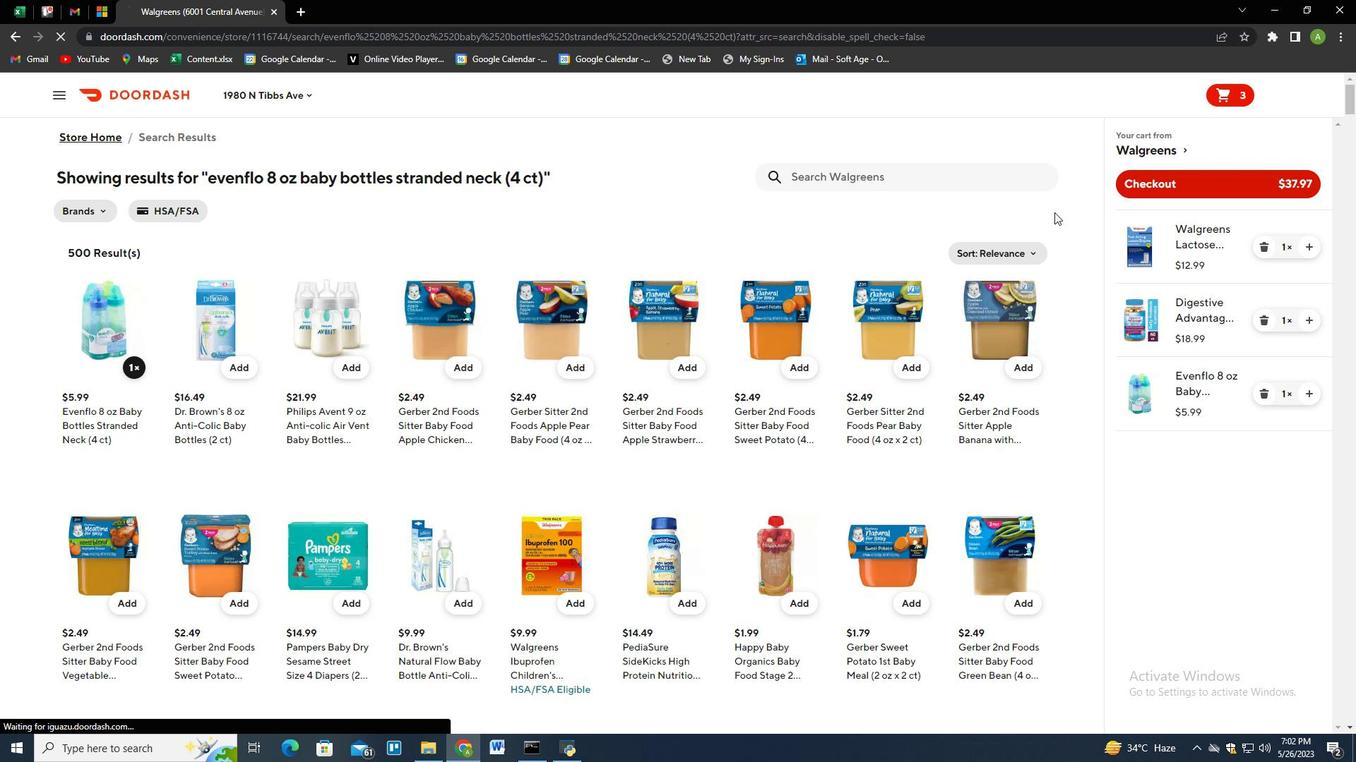 
